 Task: For heading Use Italics Lora with yellow colour & bold.  font size for heading18,  'Change the font style of data to'Montserrat and font size to 9,  Change the alignment of both headline & data to Align left In the sheet  BankStmts logbook
Action: Mouse moved to (366, 155)
Screenshot: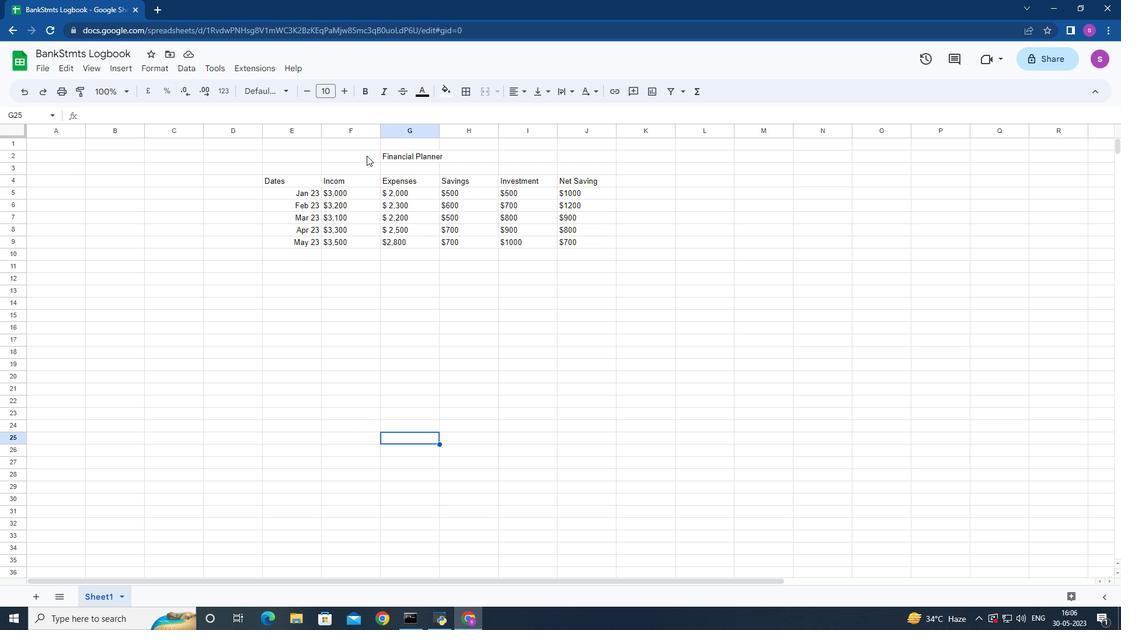 
Action: Mouse pressed left at (366, 155)
Screenshot: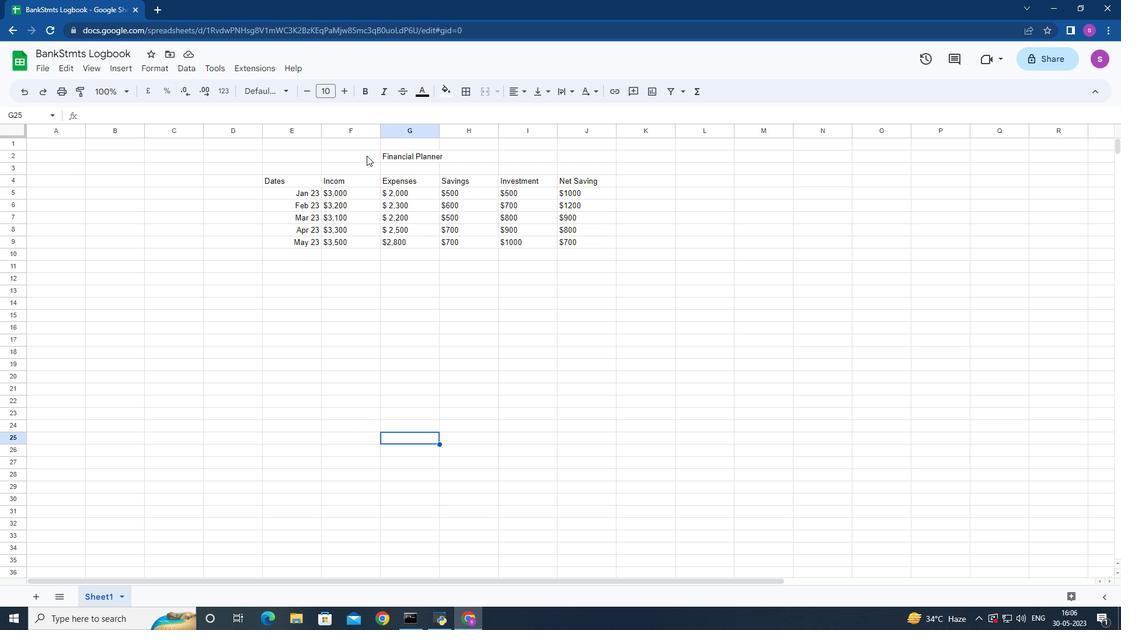 
Action: Mouse moved to (284, 88)
Screenshot: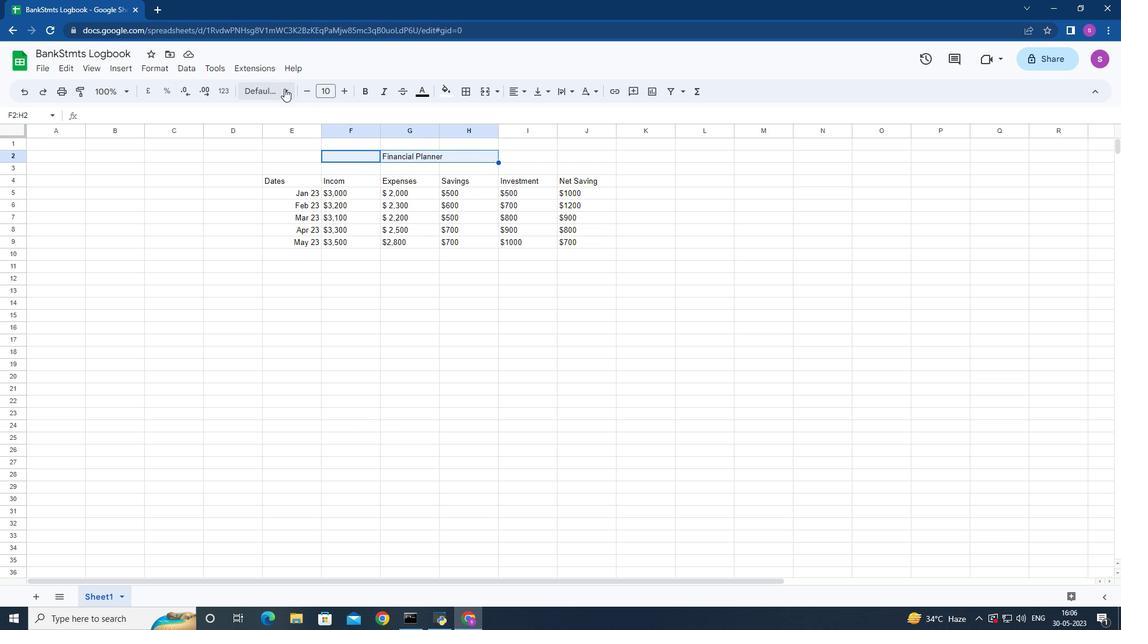 
Action: Mouse pressed left at (284, 88)
Screenshot: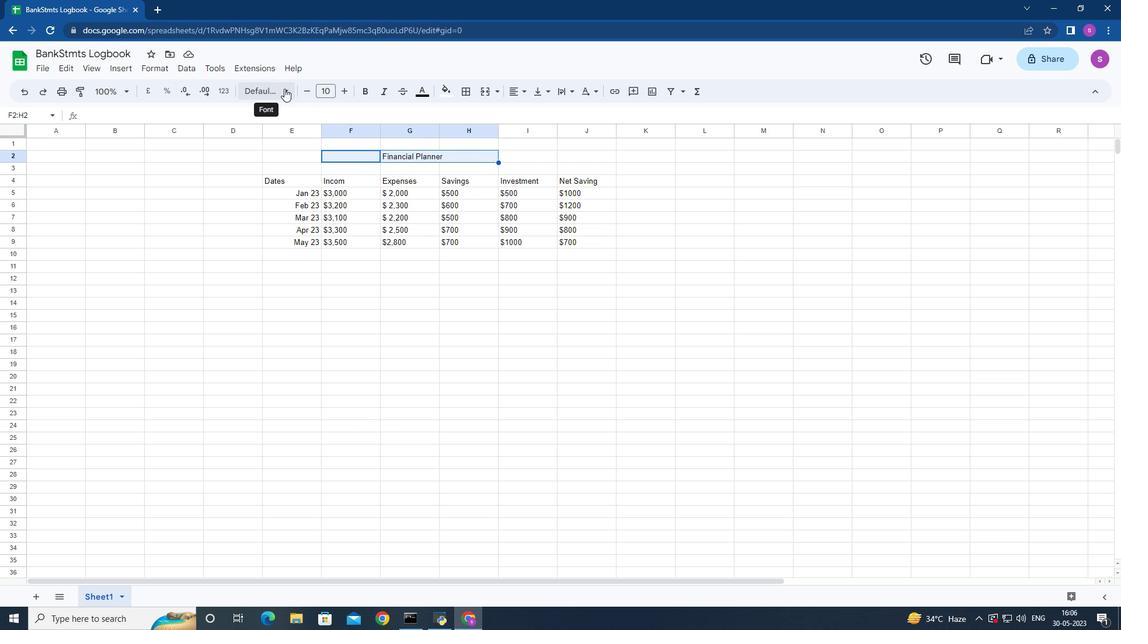 
Action: Mouse moved to (301, 522)
Screenshot: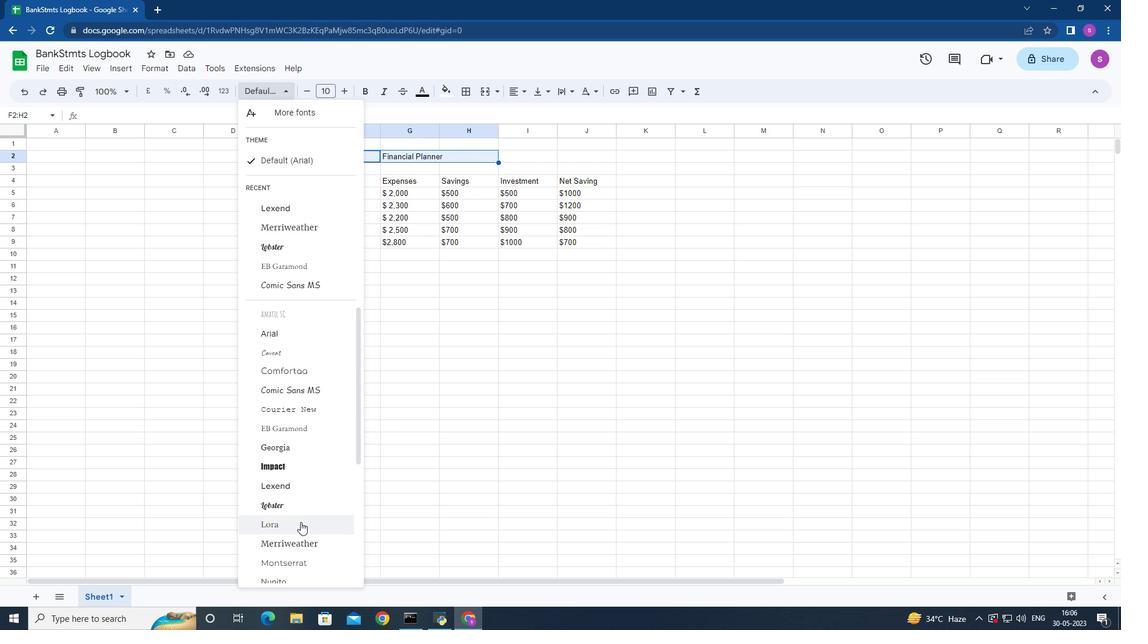
Action: Mouse pressed left at (301, 522)
Screenshot: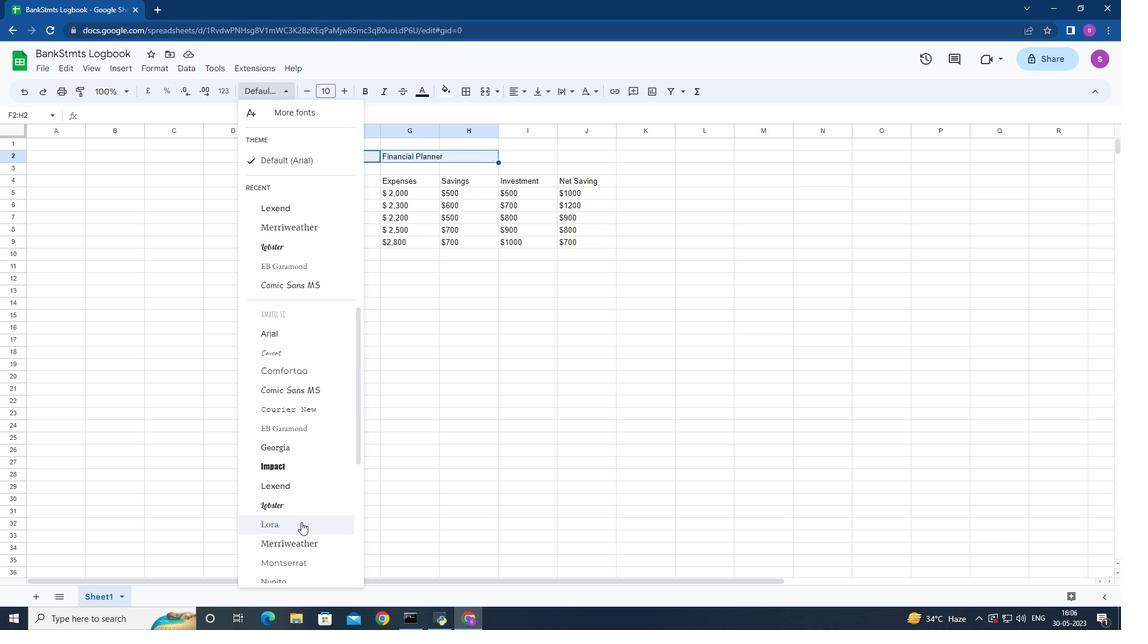 
Action: Mouse moved to (422, 94)
Screenshot: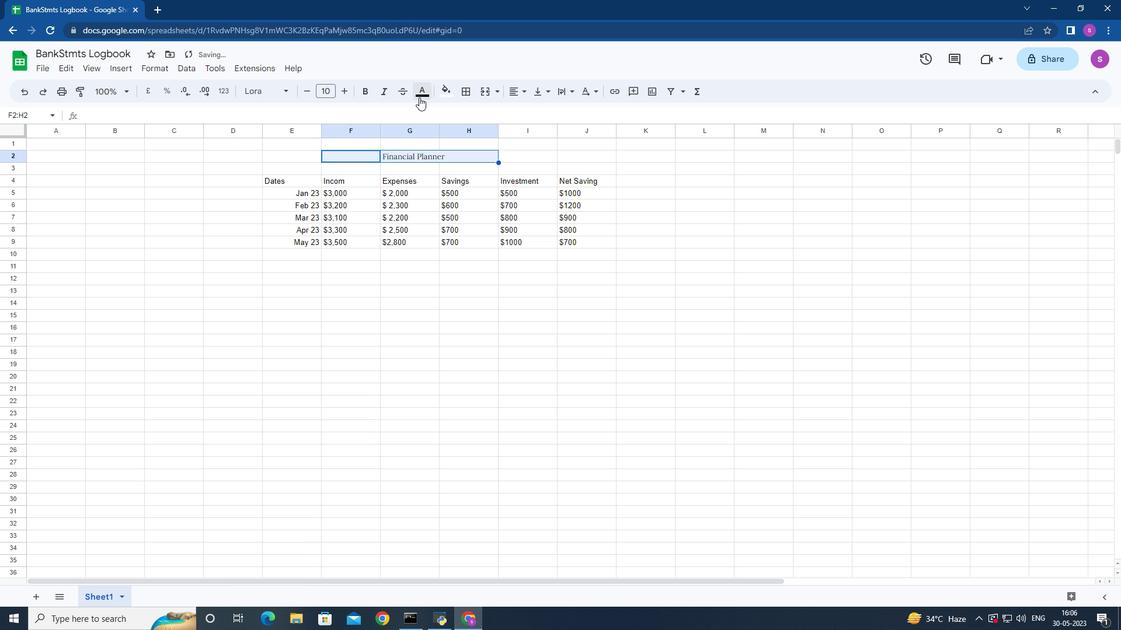 
Action: Mouse pressed left at (422, 94)
Screenshot: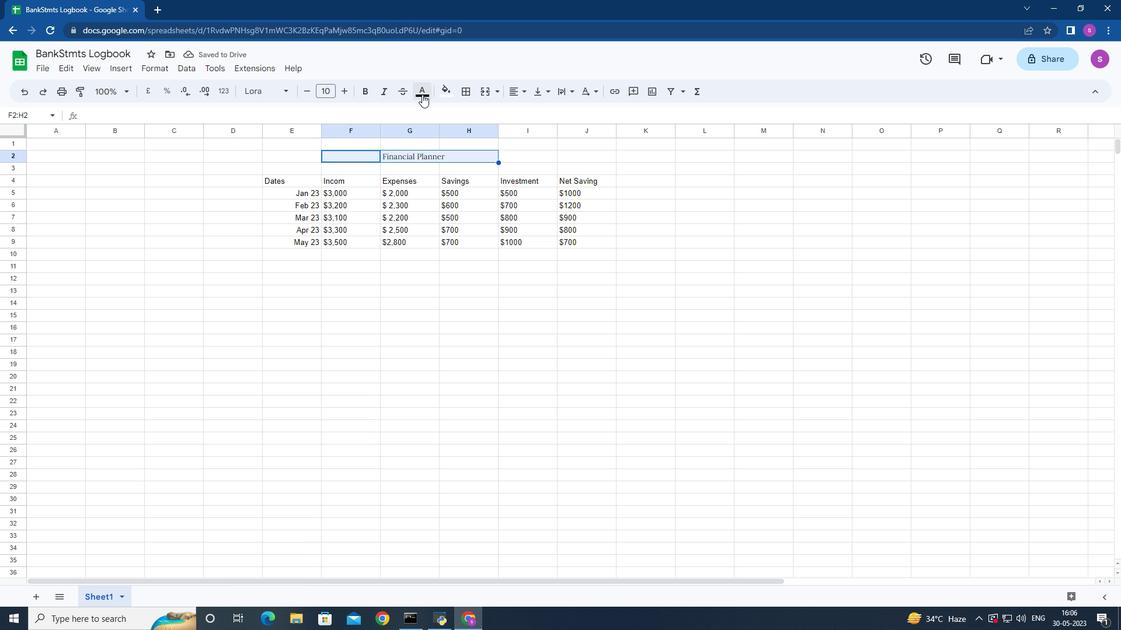 
Action: Mouse moved to (463, 149)
Screenshot: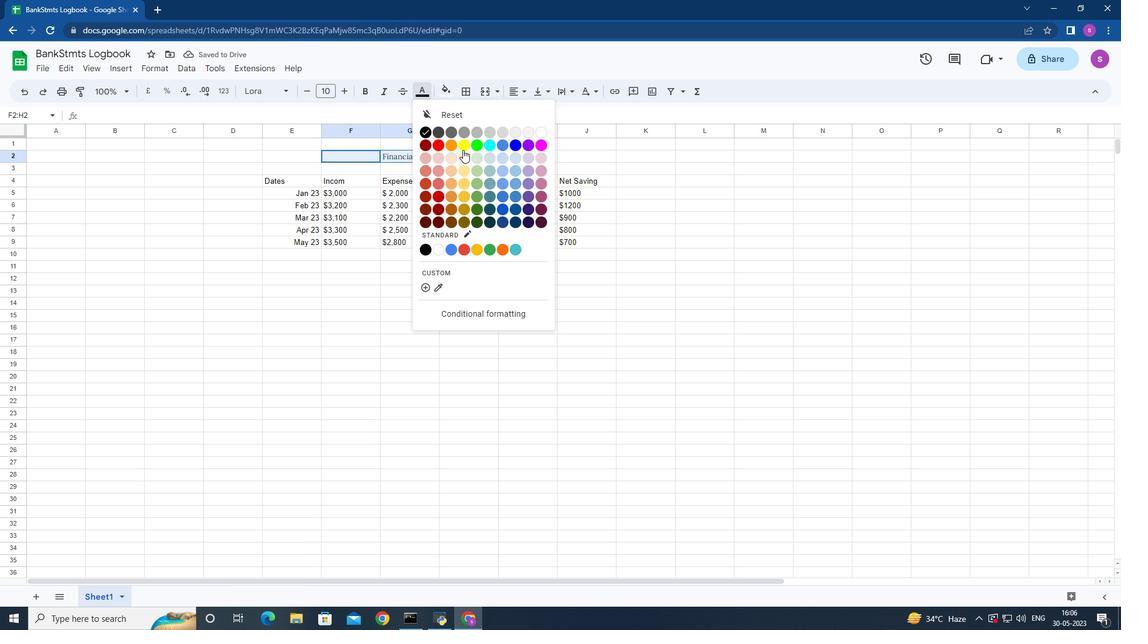 
Action: Mouse pressed left at (463, 149)
Screenshot: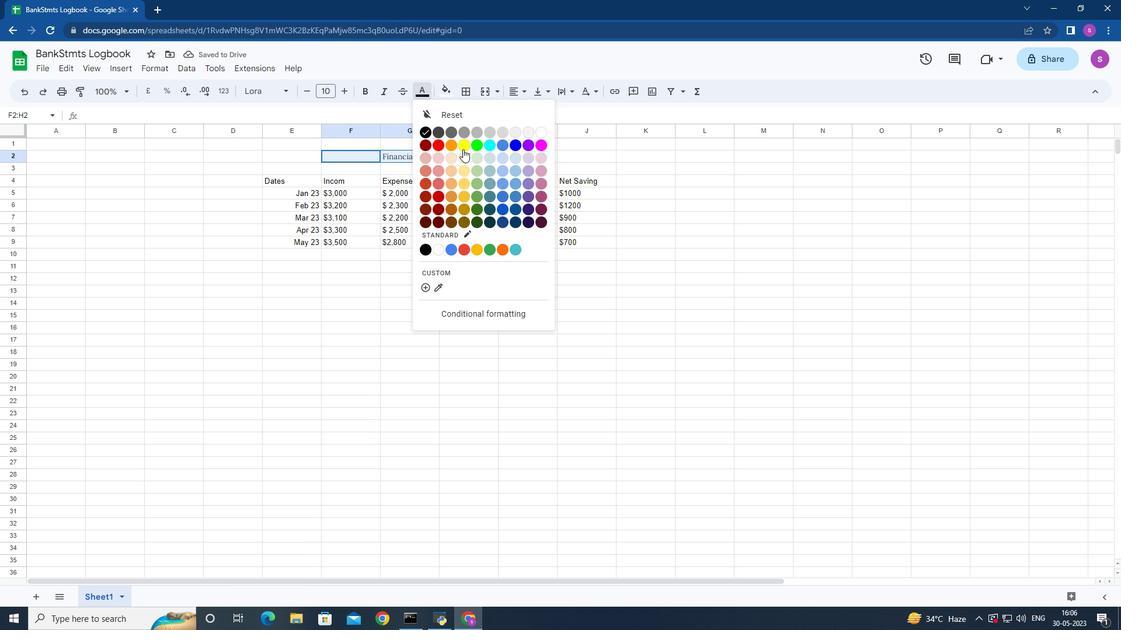 
Action: Mouse moved to (424, 95)
Screenshot: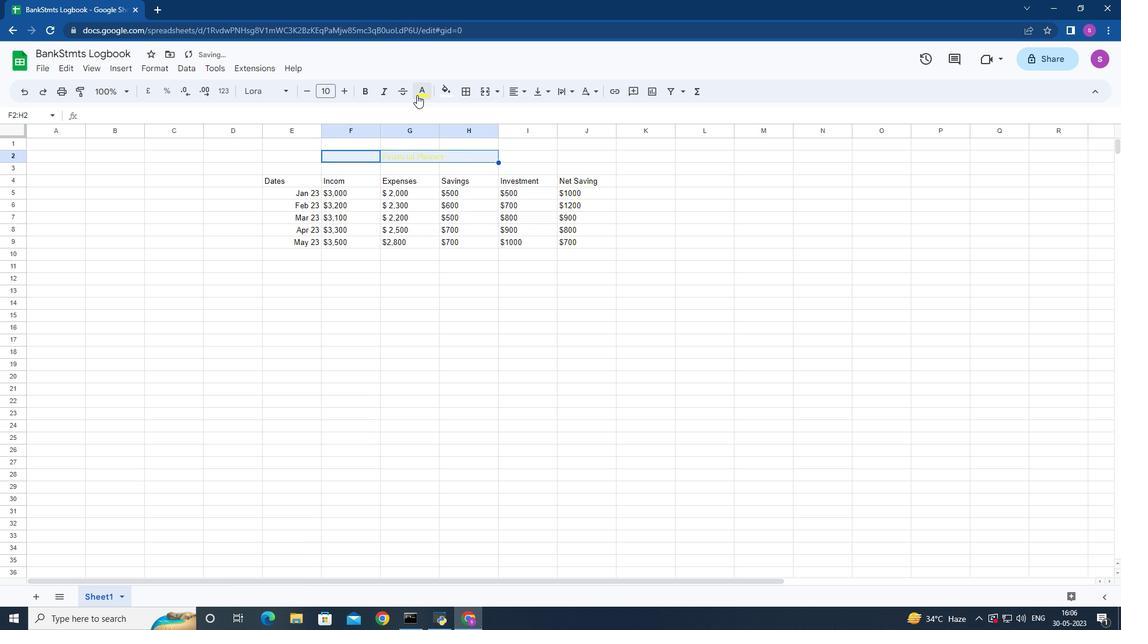 
Action: Mouse pressed left at (424, 95)
Screenshot: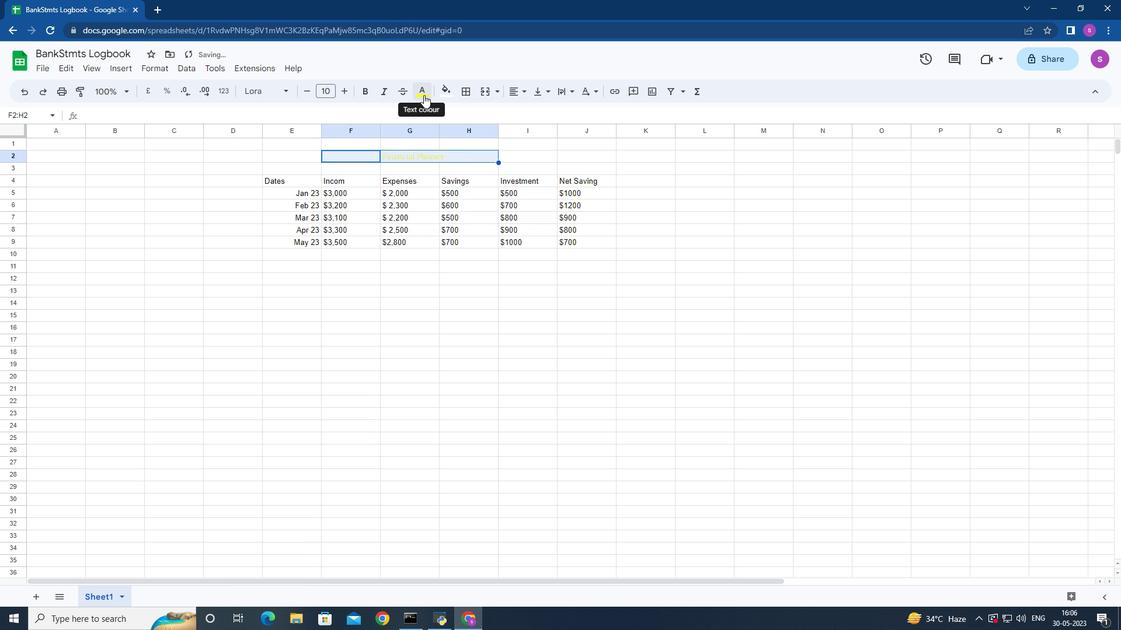 
Action: Mouse moved to (463, 171)
Screenshot: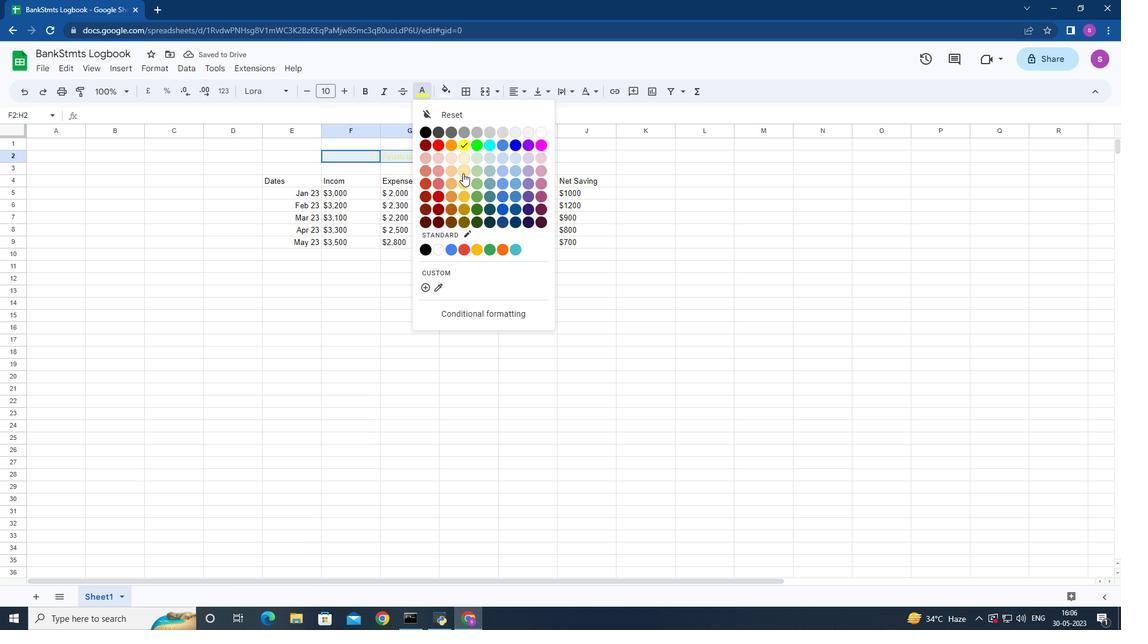 
Action: Mouse pressed left at (463, 171)
Screenshot: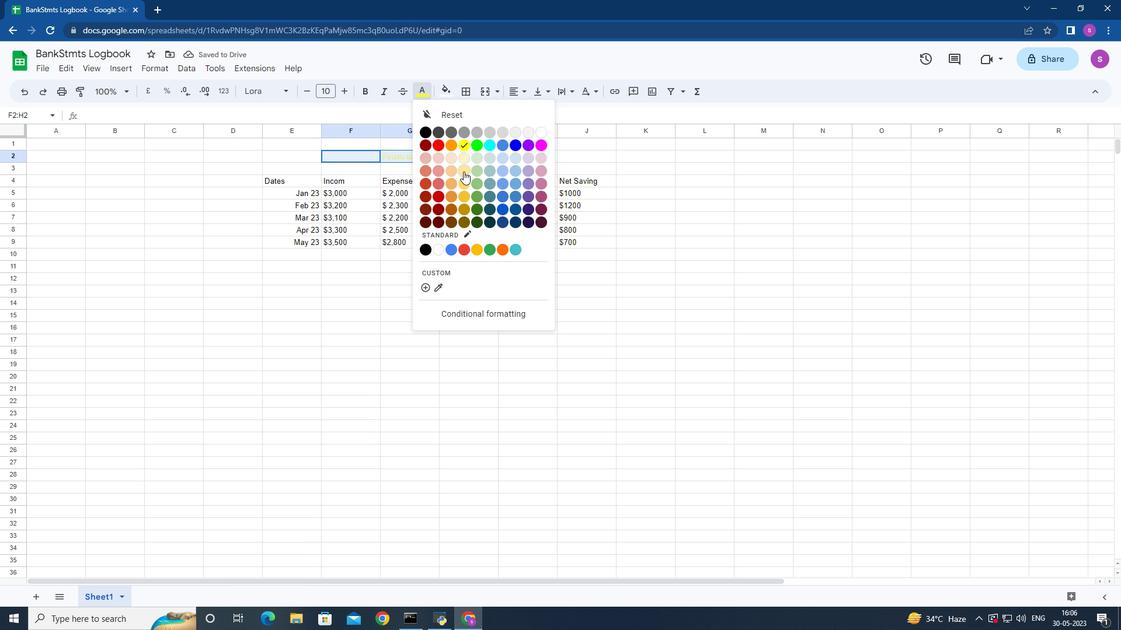 
Action: Mouse moved to (423, 86)
Screenshot: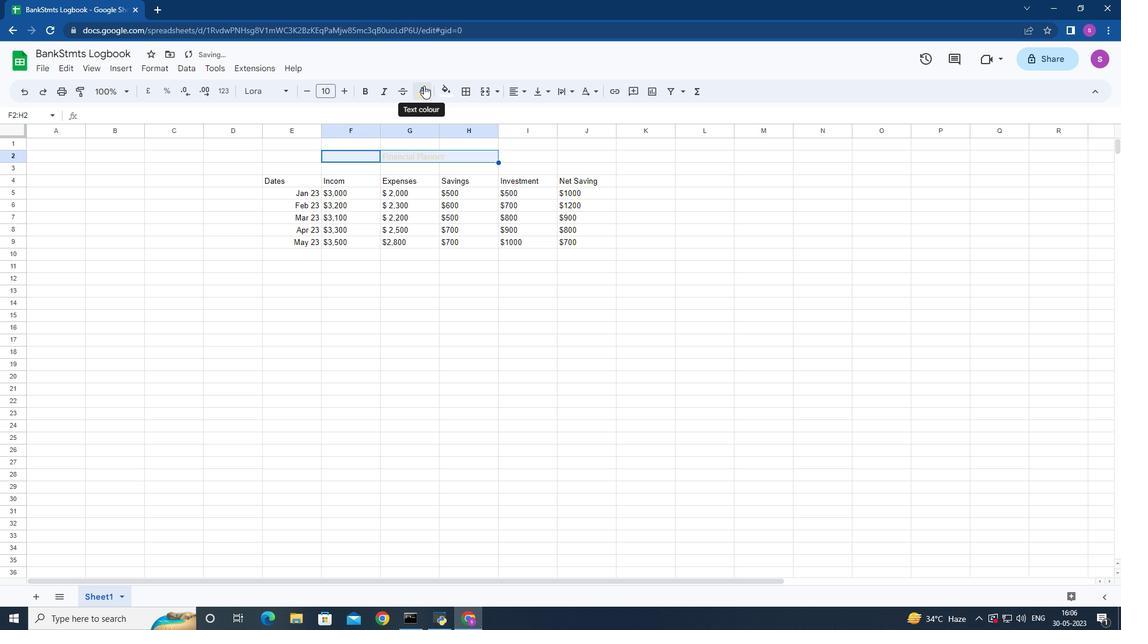 
Action: Mouse pressed left at (423, 86)
Screenshot: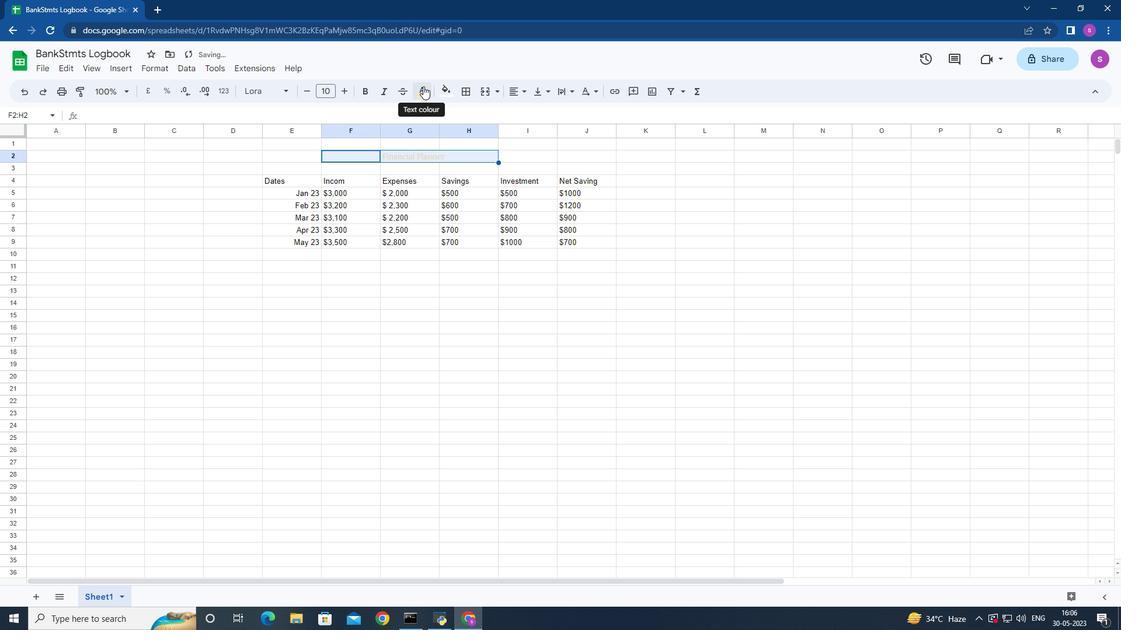
Action: Mouse moved to (463, 156)
Screenshot: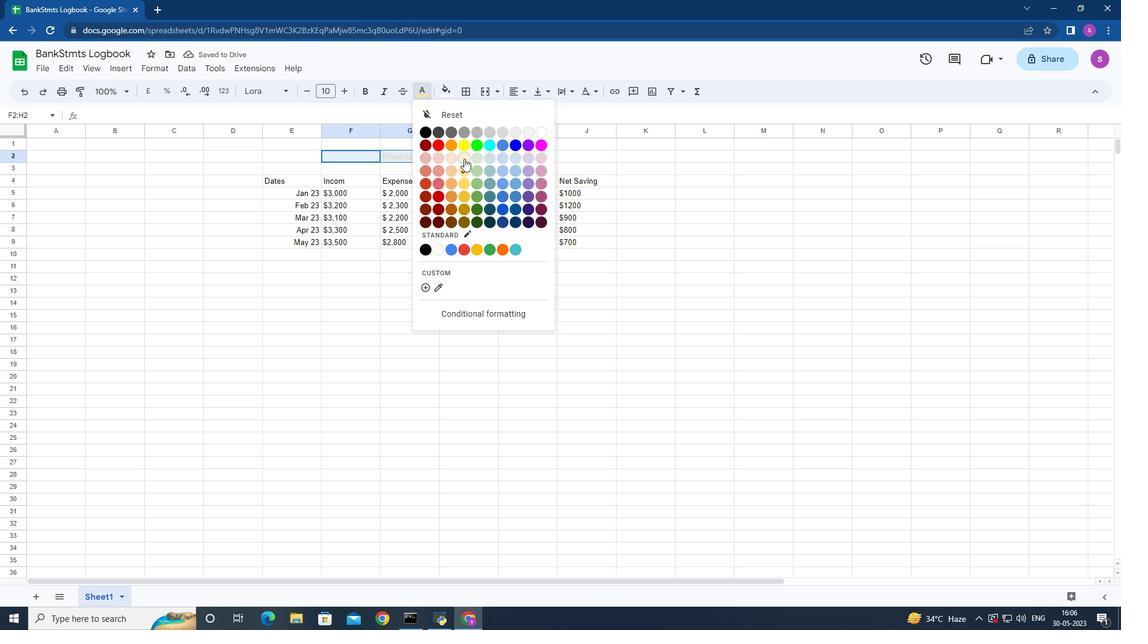 
Action: Mouse pressed left at (463, 156)
Screenshot: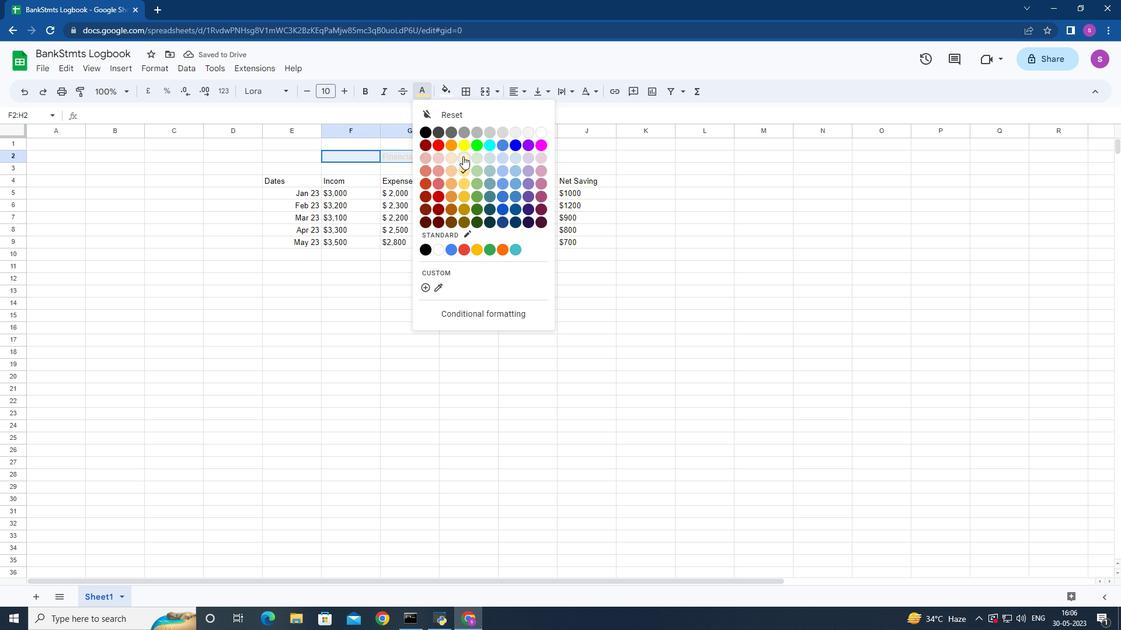 
Action: Mouse moved to (426, 96)
Screenshot: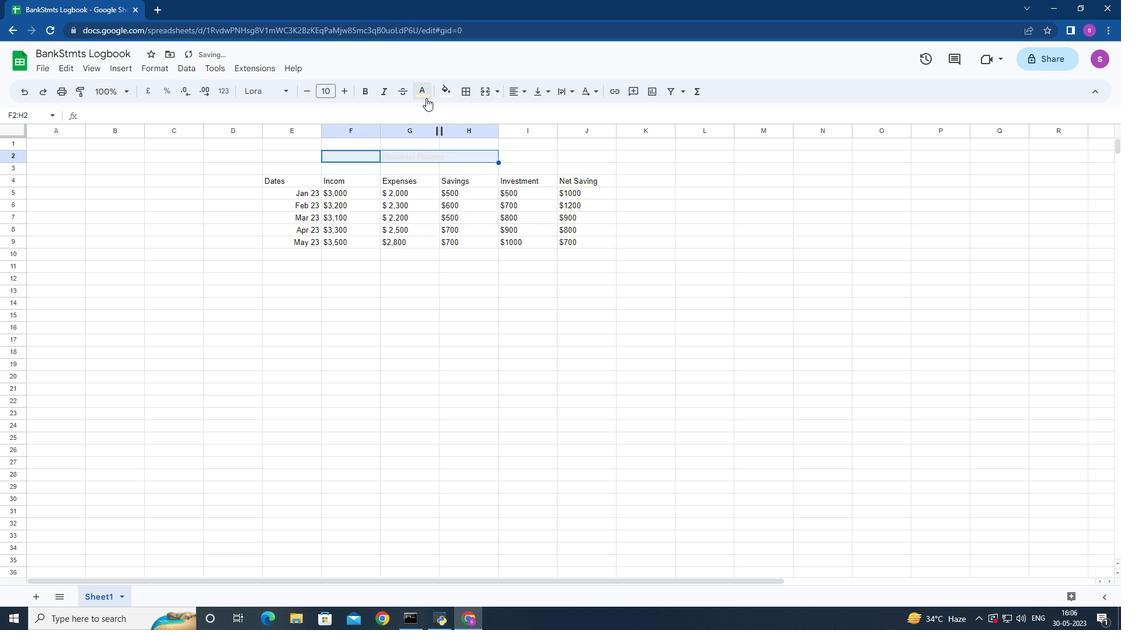 
Action: Mouse pressed left at (426, 96)
Screenshot: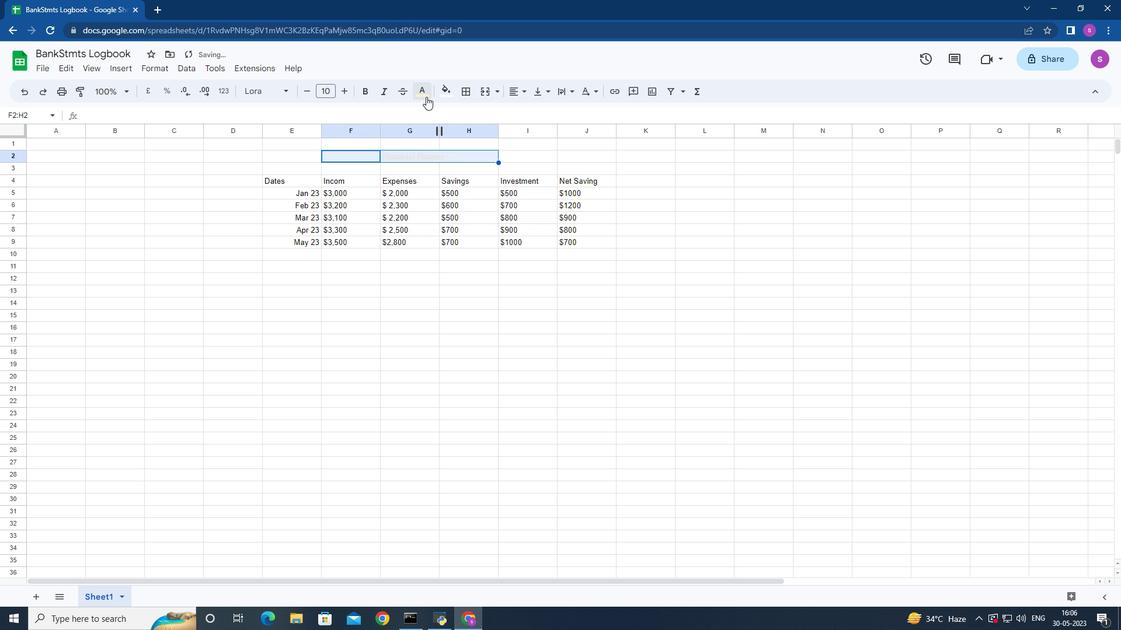 
Action: Mouse moved to (461, 198)
Screenshot: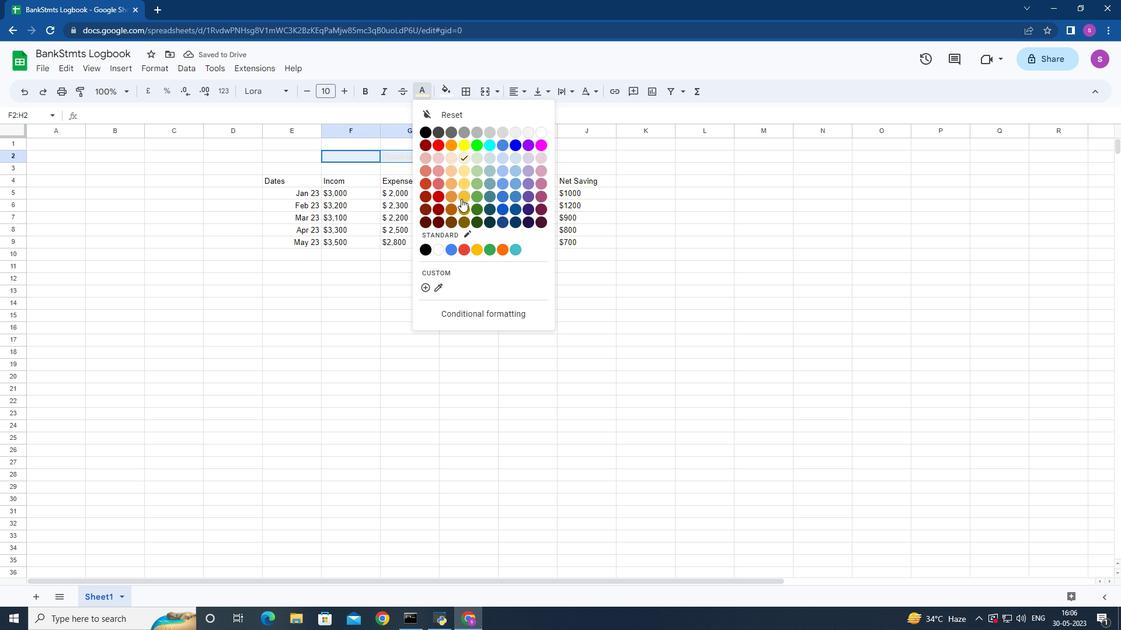 
Action: Mouse pressed left at (461, 198)
Screenshot: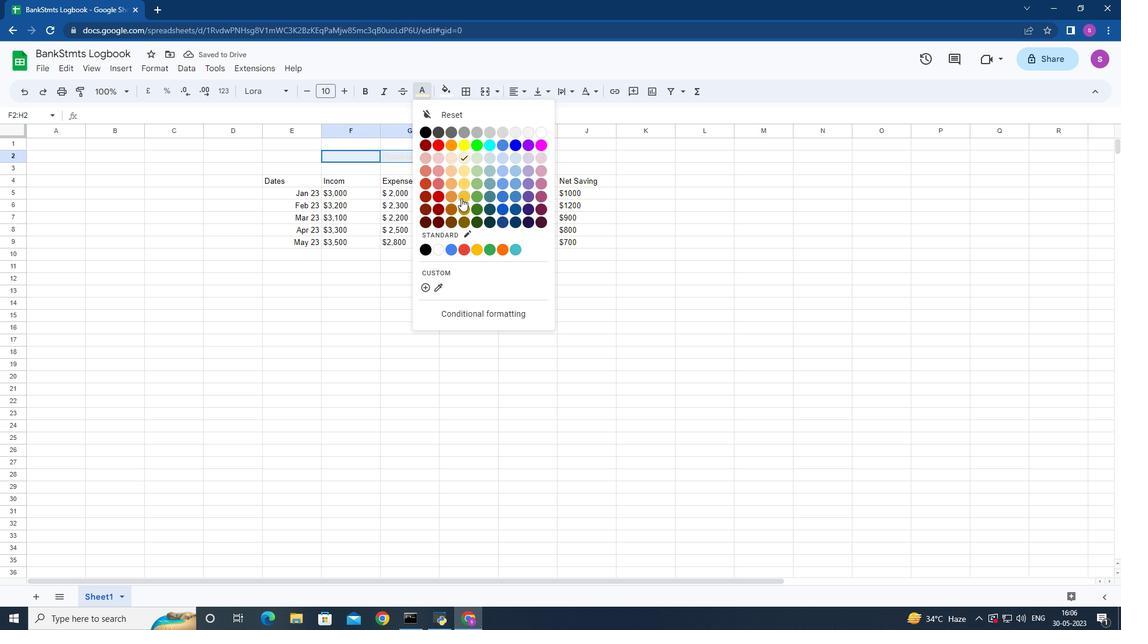 
Action: Mouse moved to (368, 94)
Screenshot: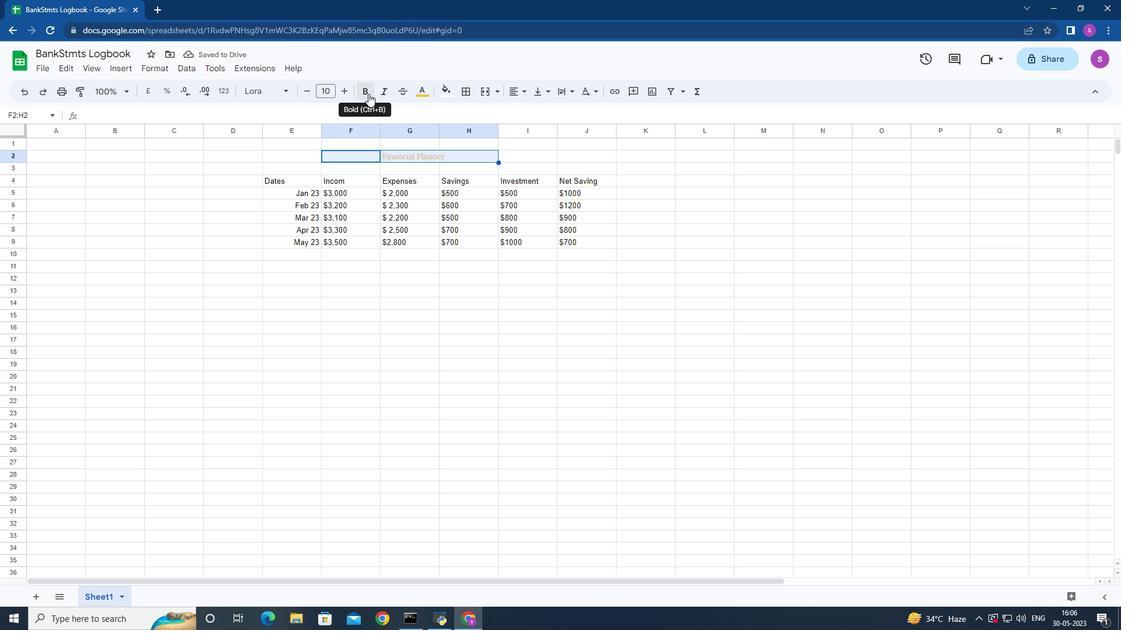 
Action: Mouse pressed left at (368, 94)
Screenshot: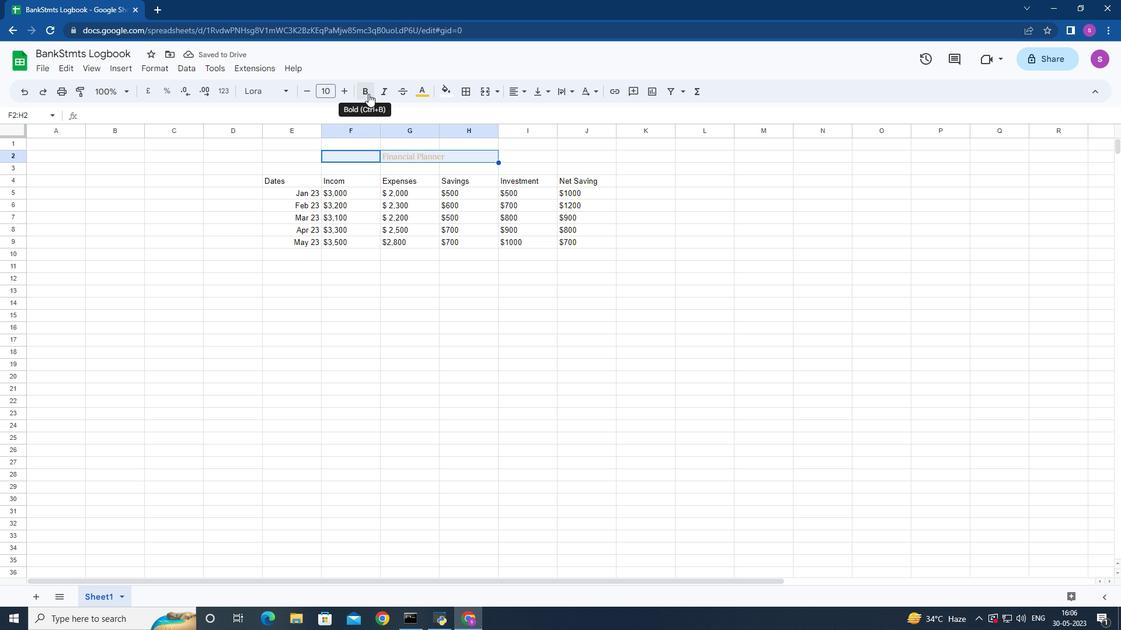
Action: Mouse moved to (344, 94)
Screenshot: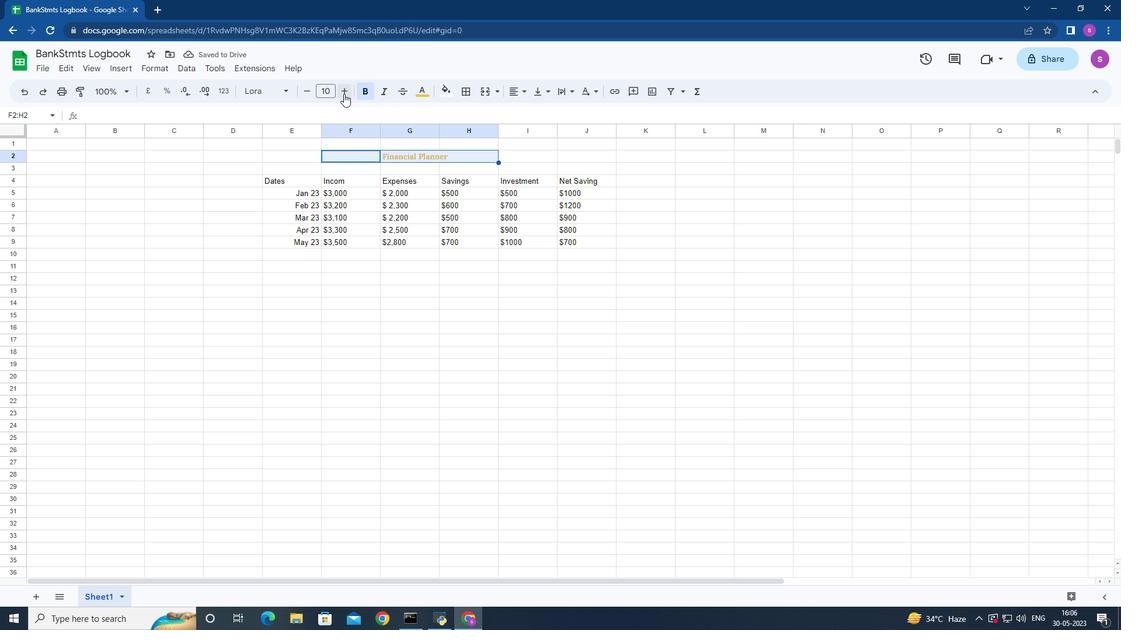 
Action: Mouse pressed left at (344, 94)
Screenshot: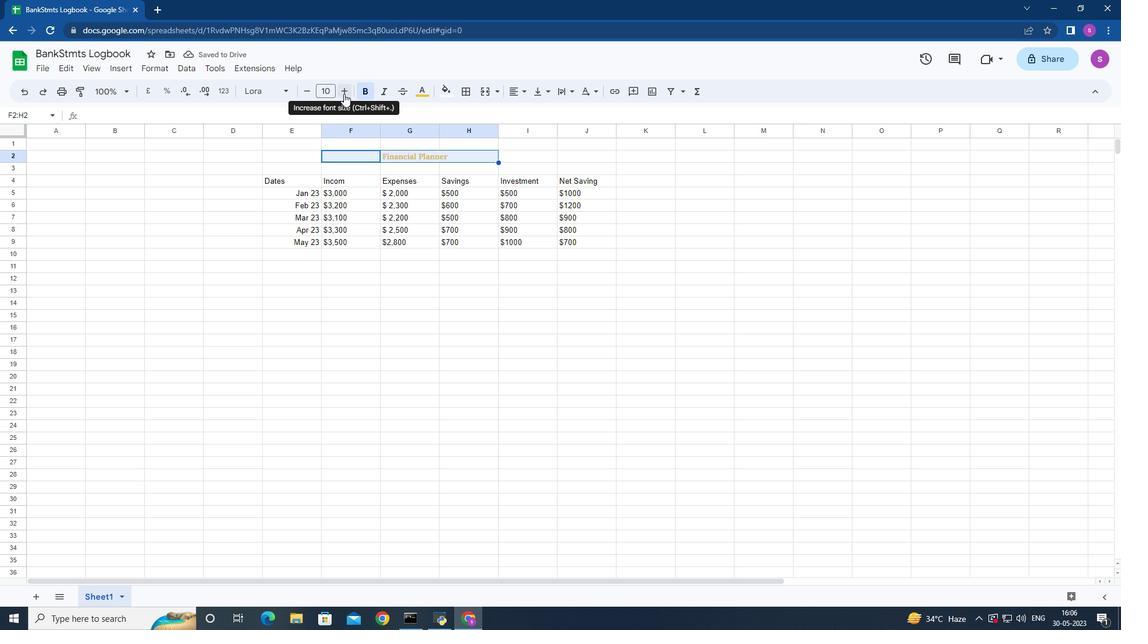 
Action: Mouse pressed left at (344, 94)
Screenshot: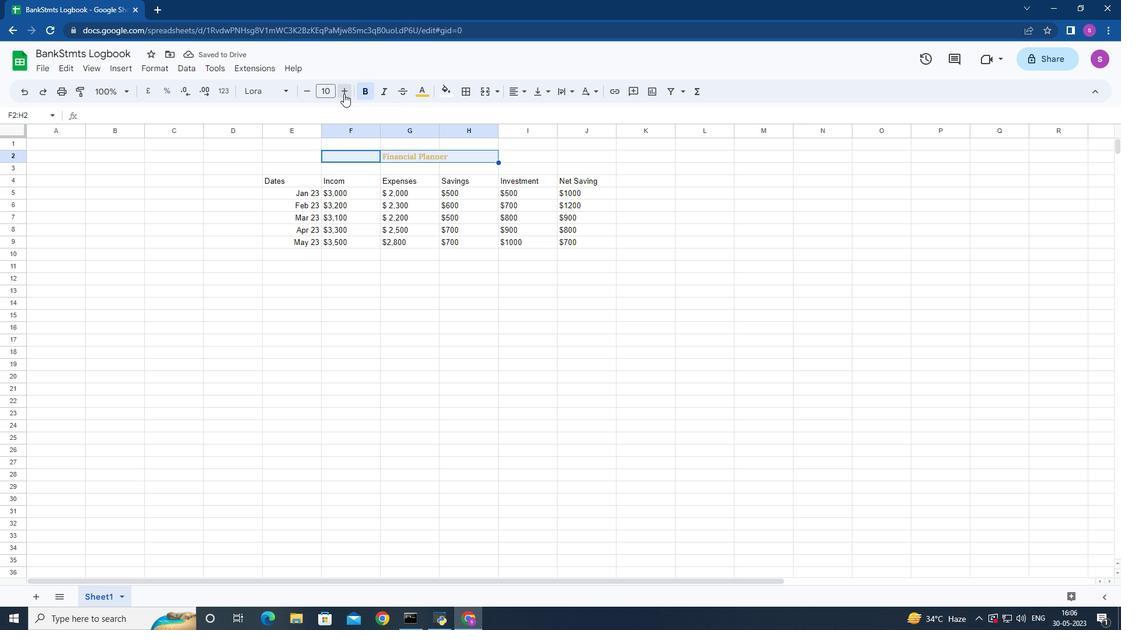 
Action: Mouse pressed left at (344, 94)
Screenshot: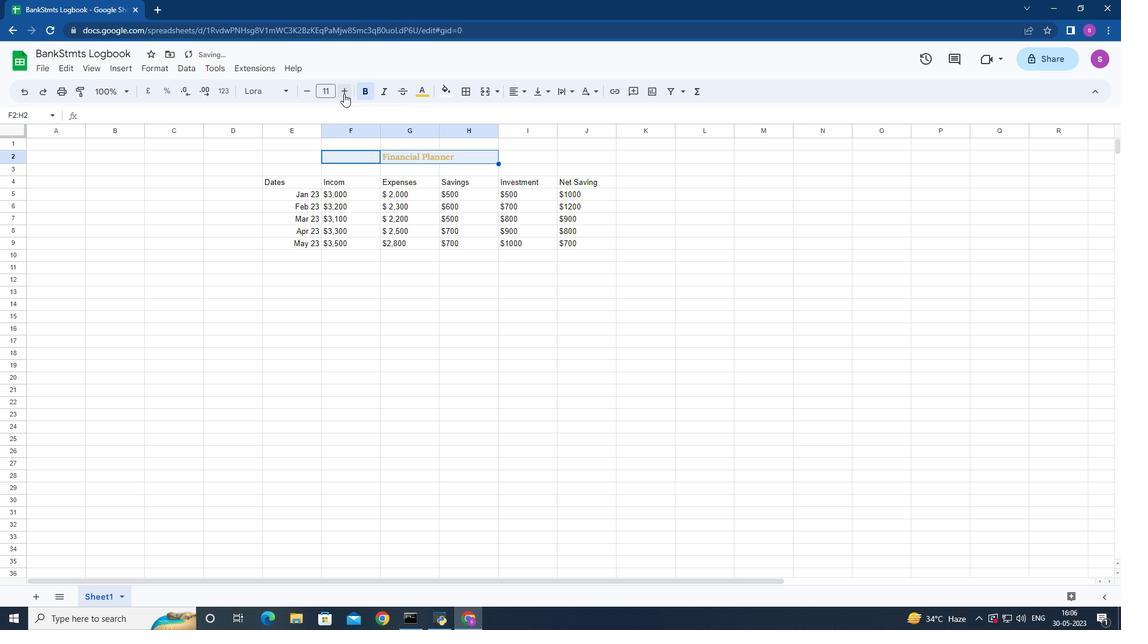 
Action: Mouse pressed left at (344, 94)
Screenshot: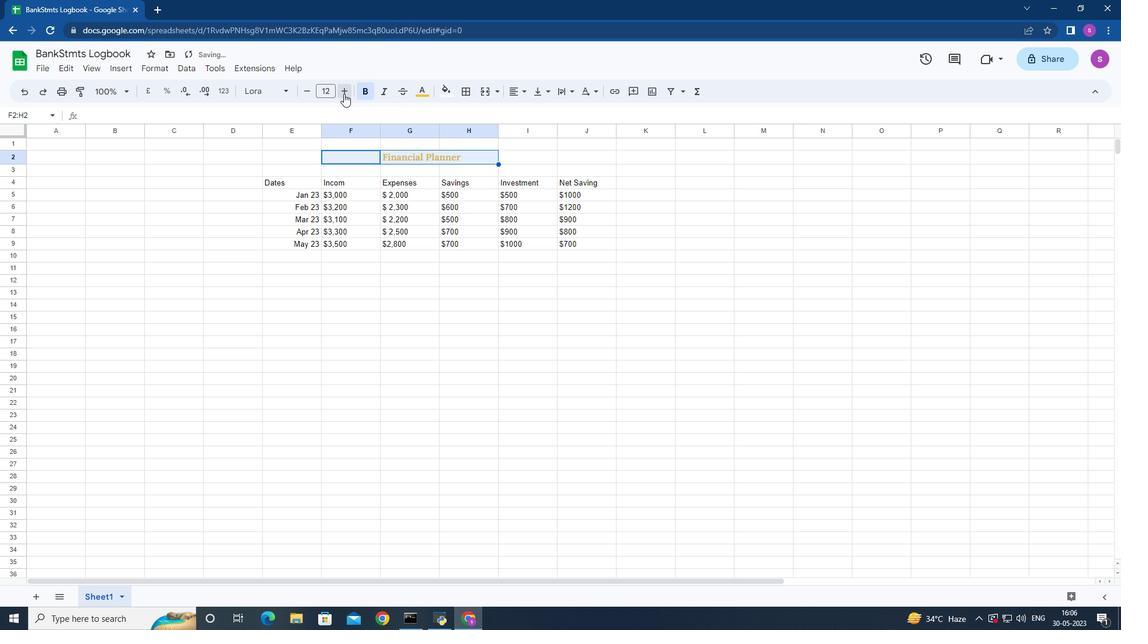 
Action: Mouse pressed left at (344, 94)
Screenshot: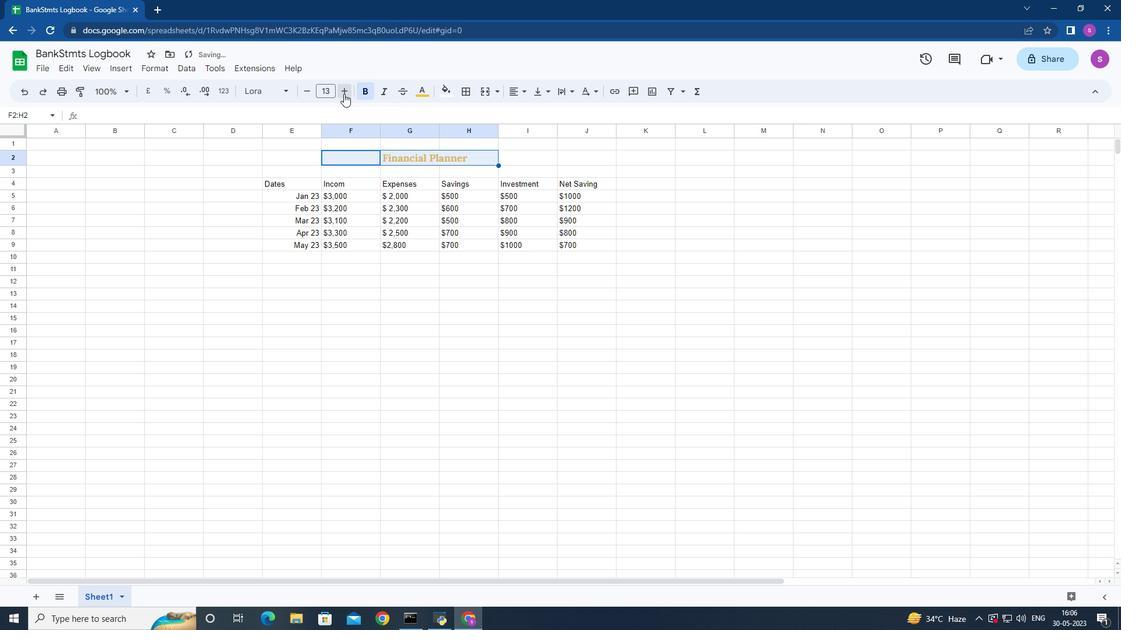 
Action: Mouse pressed left at (344, 94)
Screenshot: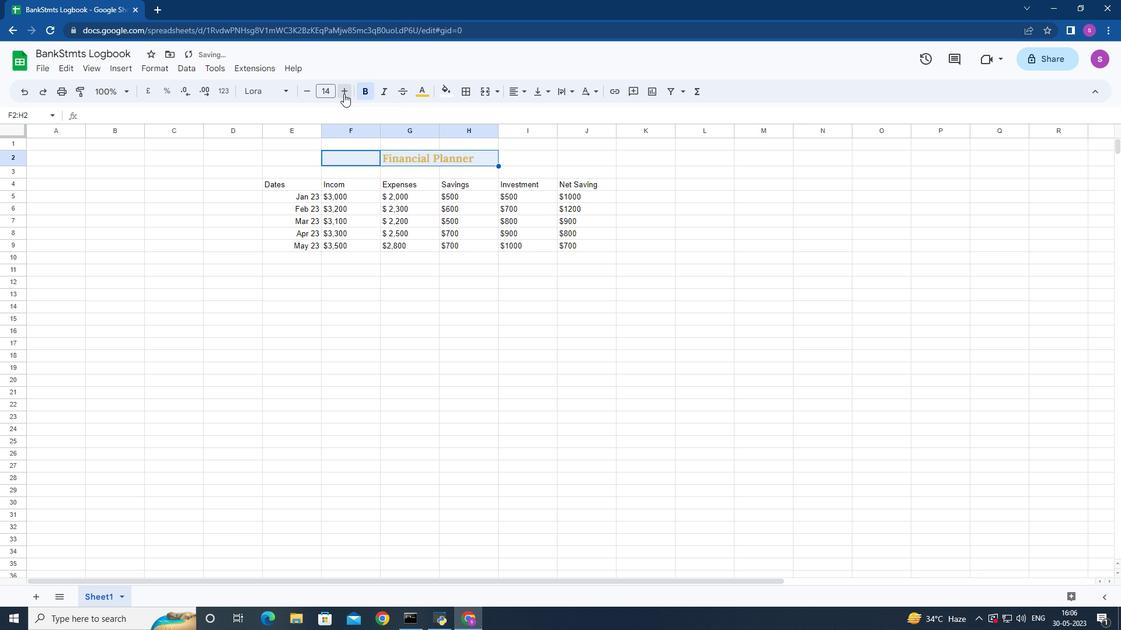 
Action: Mouse pressed left at (344, 94)
Screenshot: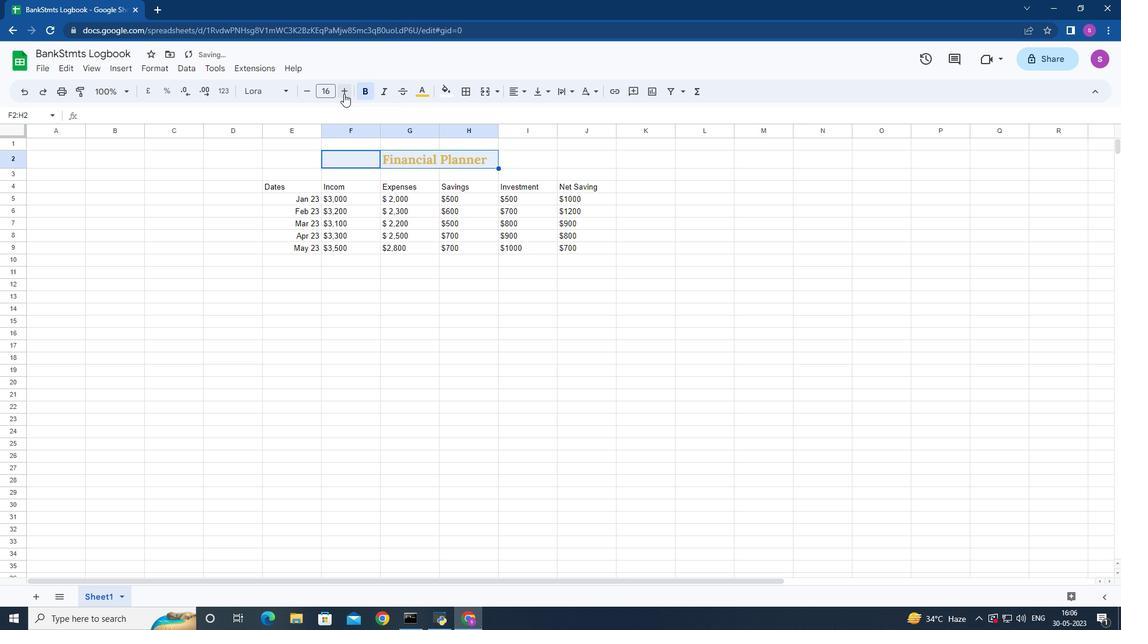 
Action: Mouse pressed left at (344, 94)
Screenshot: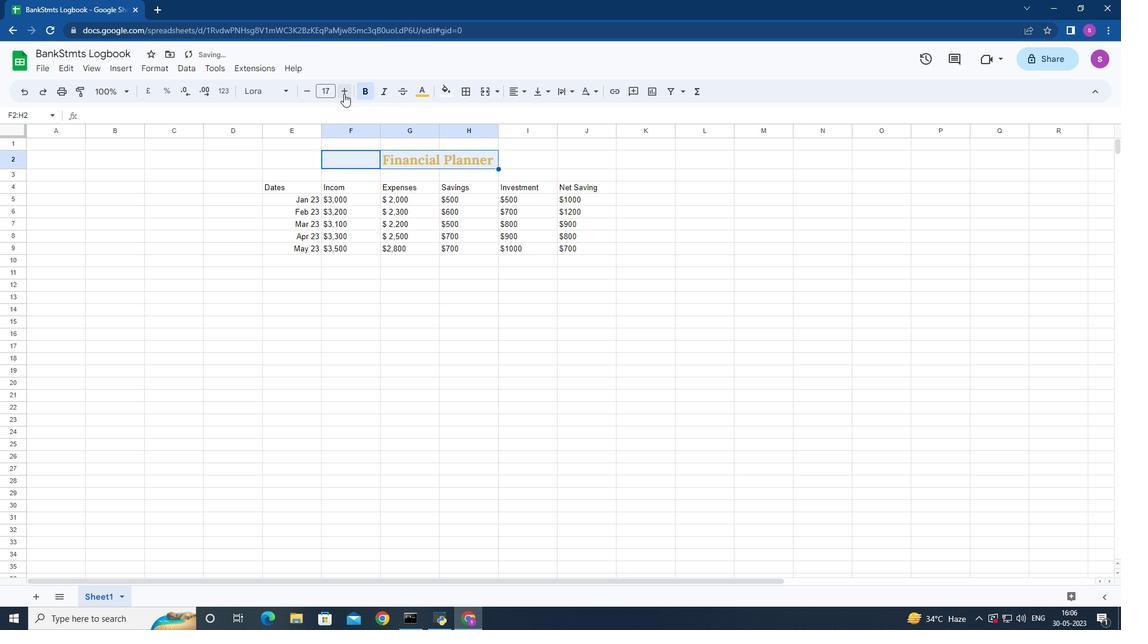 
Action: Mouse moved to (262, 186)
Screenshot: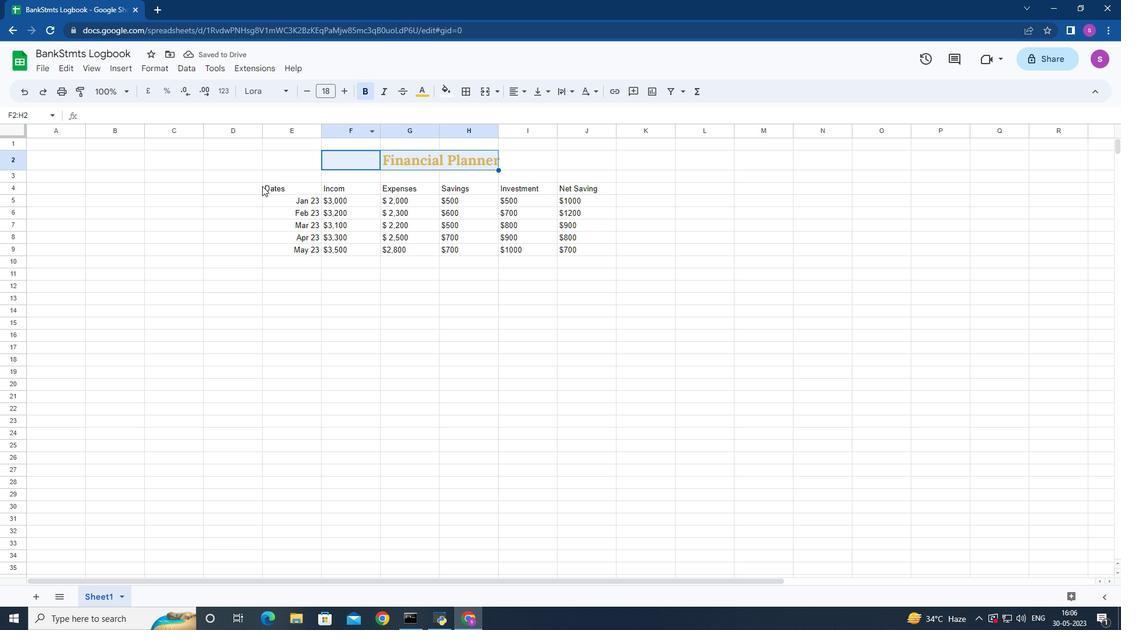 
Action: Mouse pressed left at (262, 186)
Screenshot: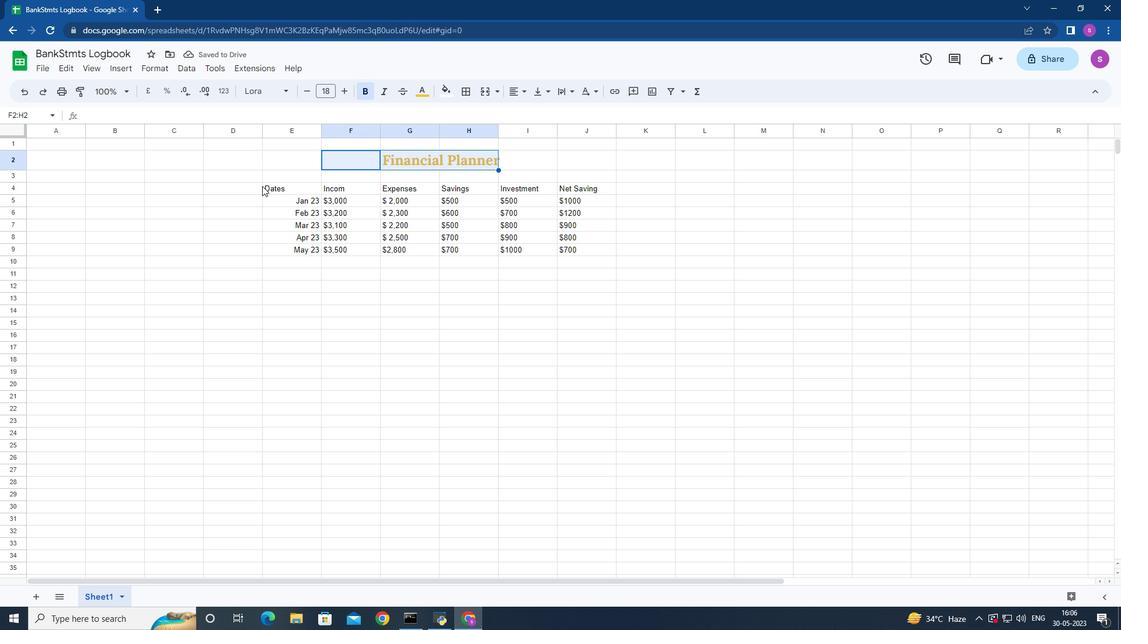 
Action: Mouse moved to (285, 90)
Screenshot: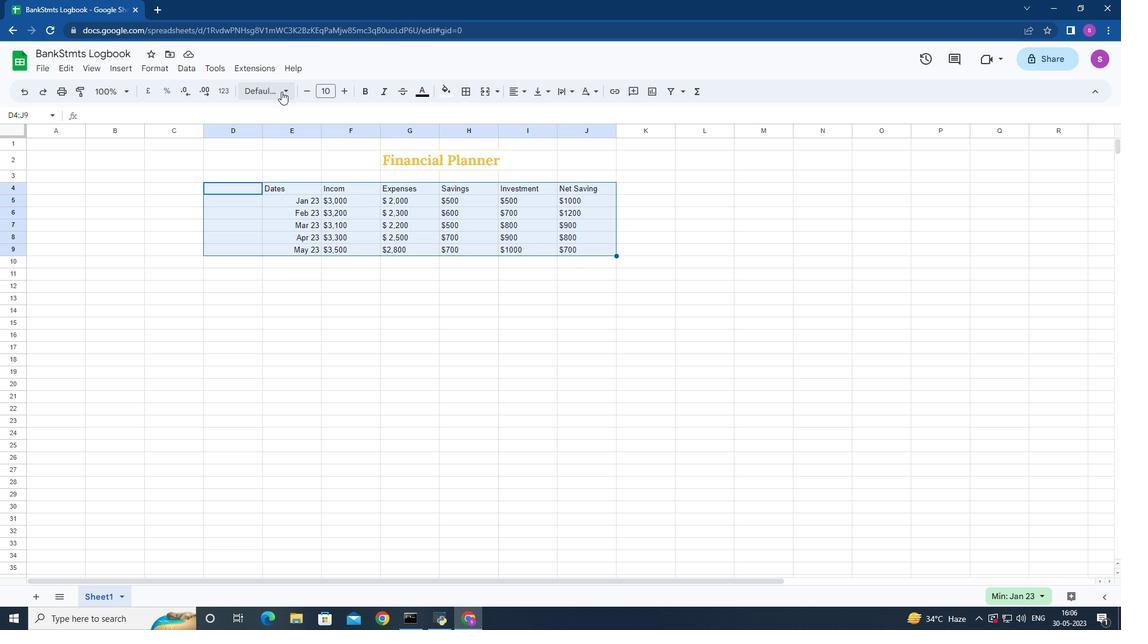 
Action: Mouse pressed left at (285, 90)
Screenshot: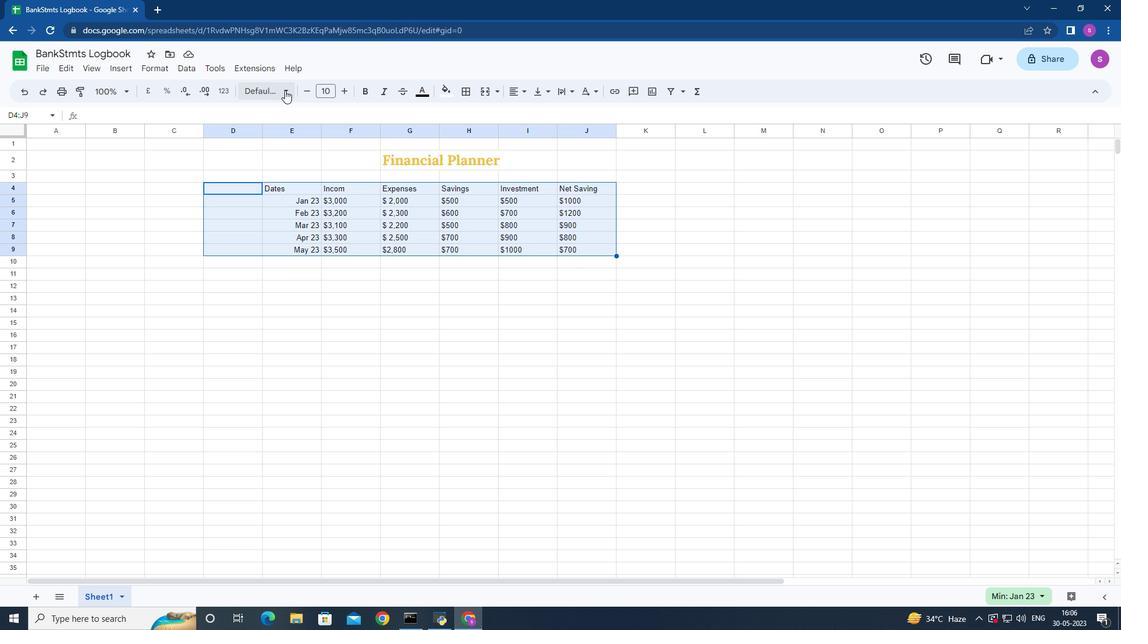 
Action: Mouse moved to (325, 566)
Screenshot: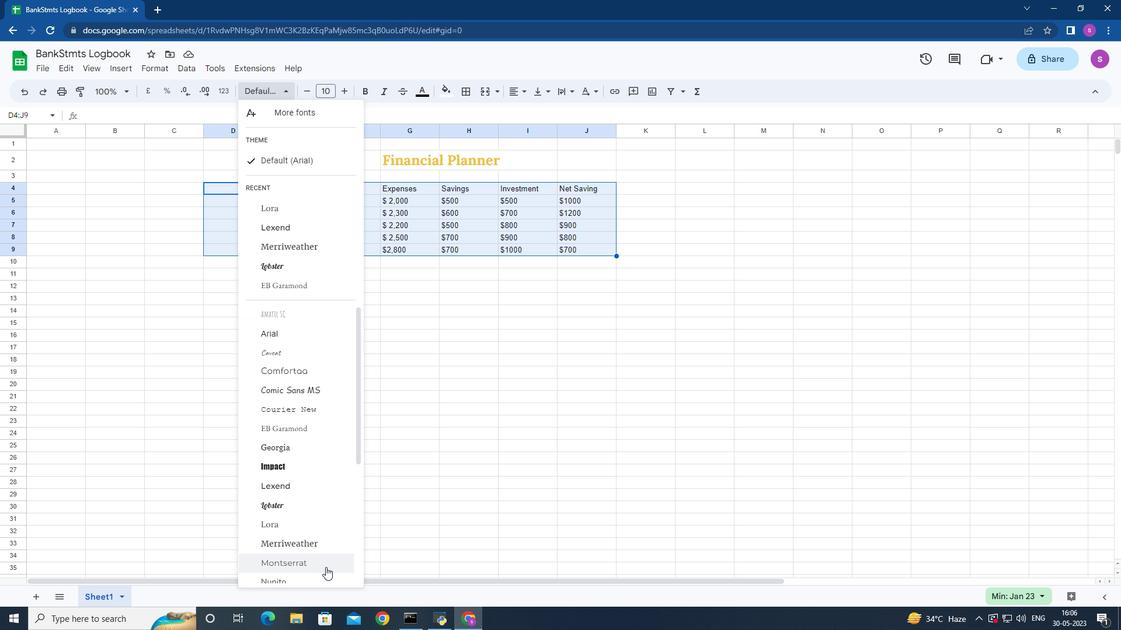 
Action: Mouse pressed left at (325, 566)
Screenshot: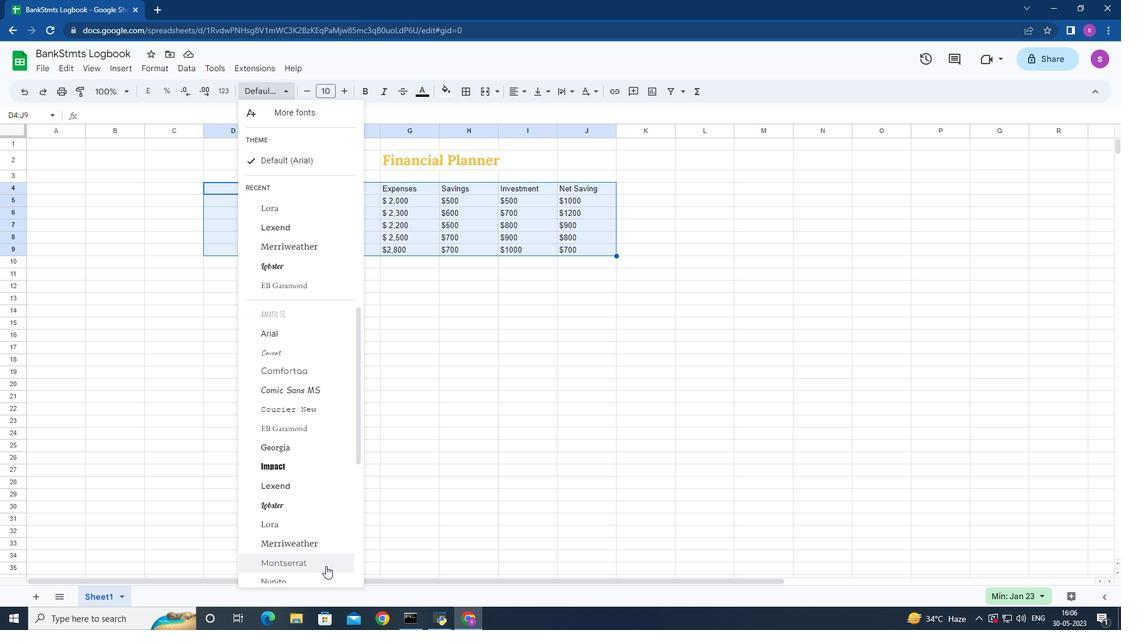 
Action: Mouse moved to (306, 94)
Screenshot: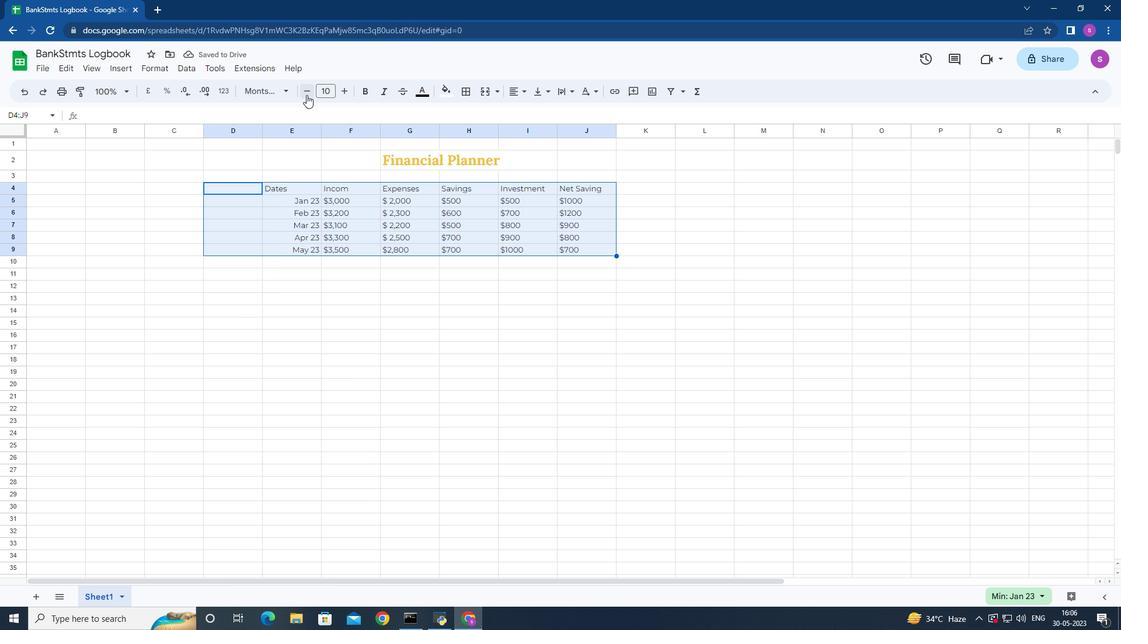 
Action: Mouse pressed left at (306, 94)
Screenshot: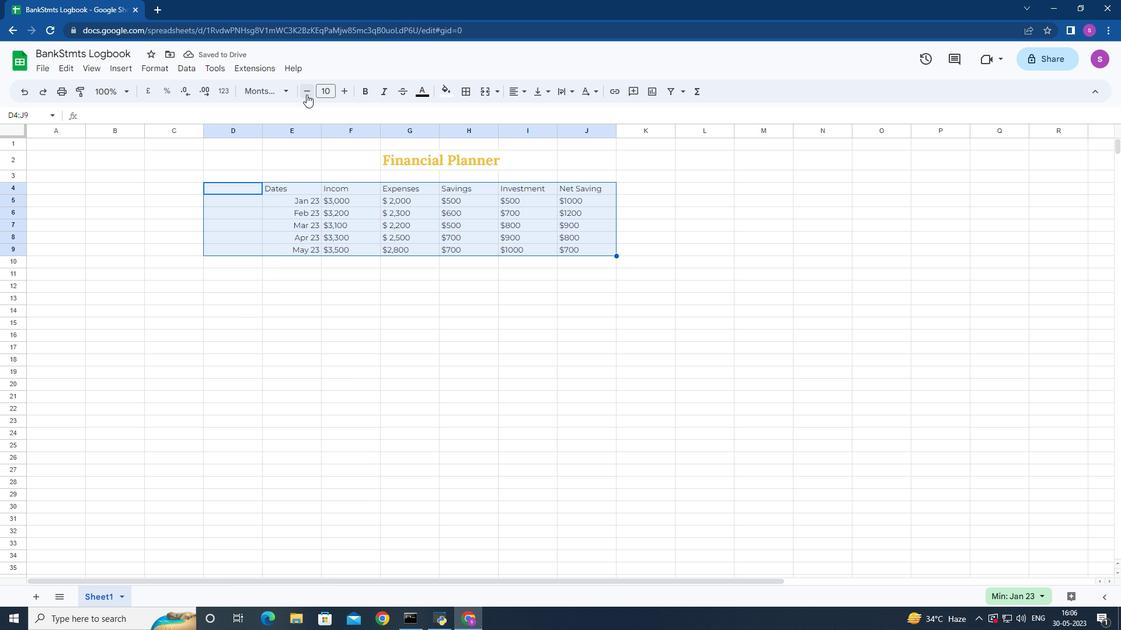 
Action: Mouse moved to (522, 98)
Screenshot: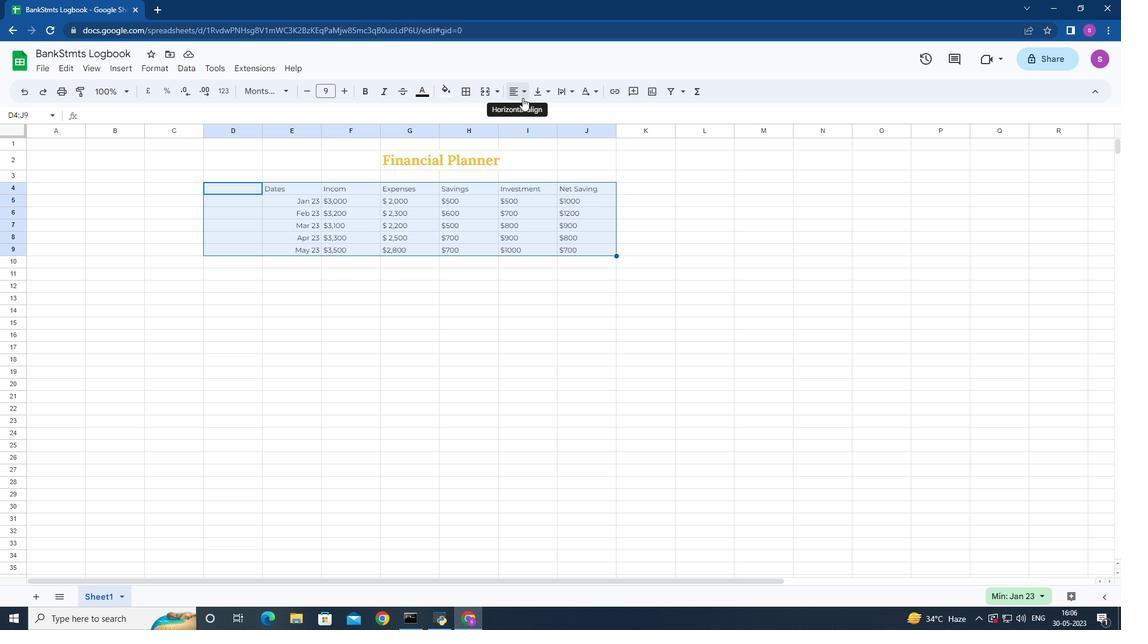 
Action: Mouse pressed left at (522, 98)
Screenshot: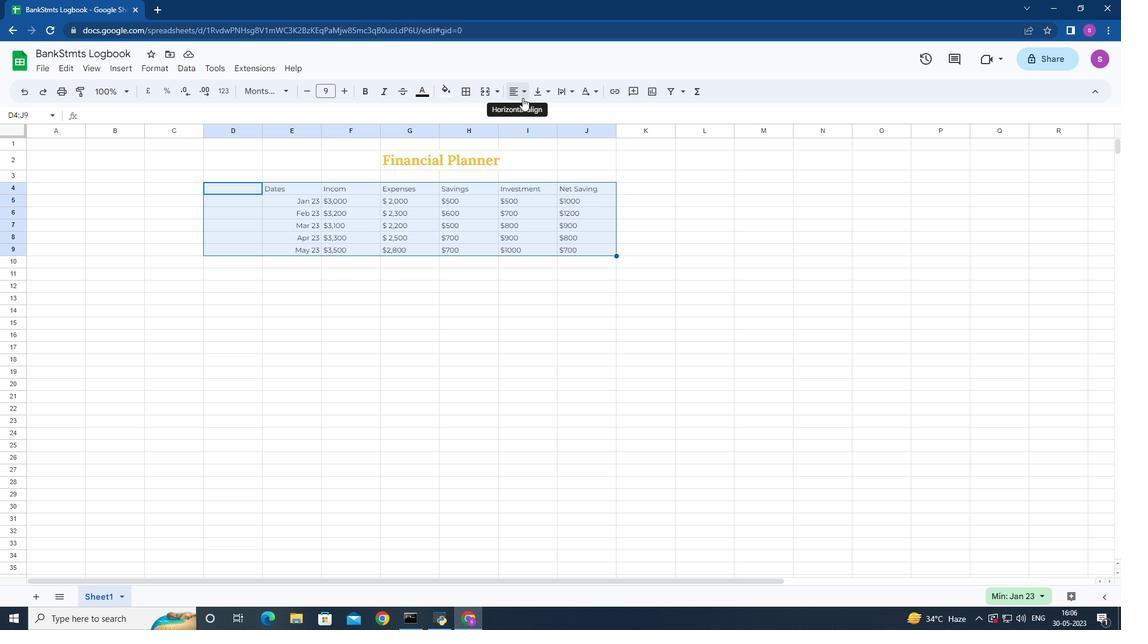 
Action: Mouse moved to (516, 111)
Screenshot: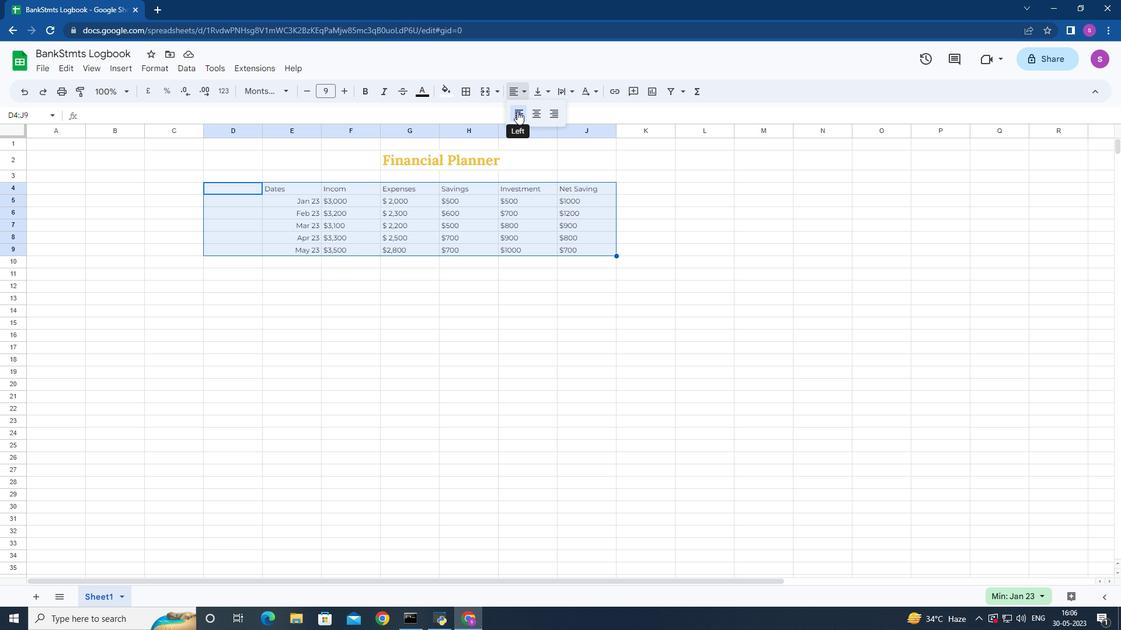 
Action: Mouse pressed left at (516, 111)
Screenshot: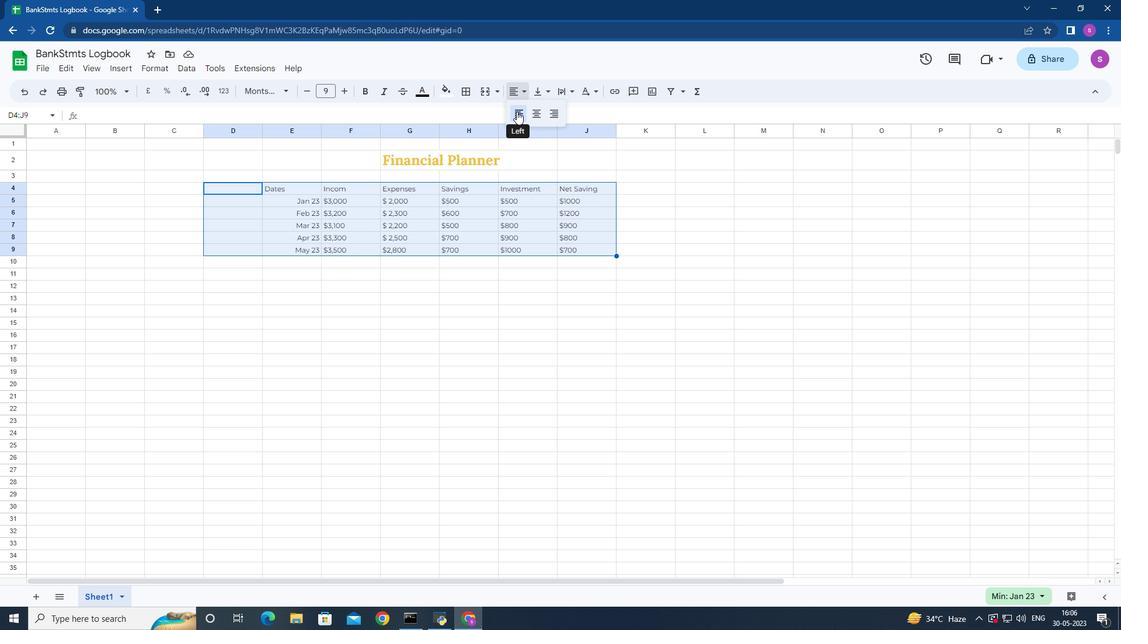 
Action: Mouse moved to (373, 160)
Screenshot: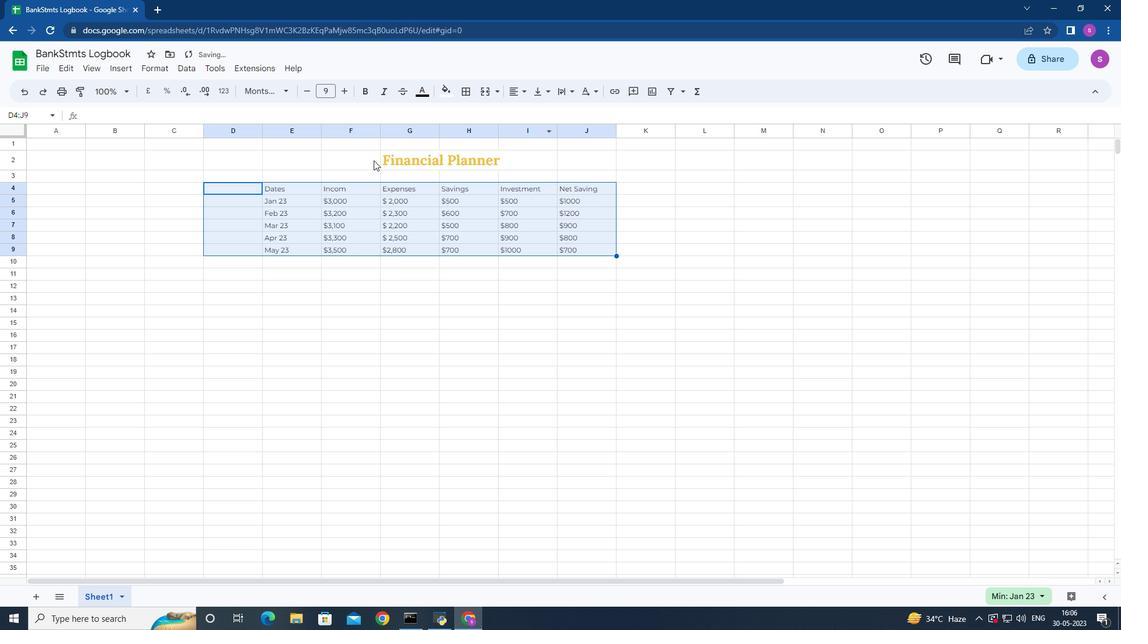 
Action: Mouse pressed left at (373, 160)
Screenshot: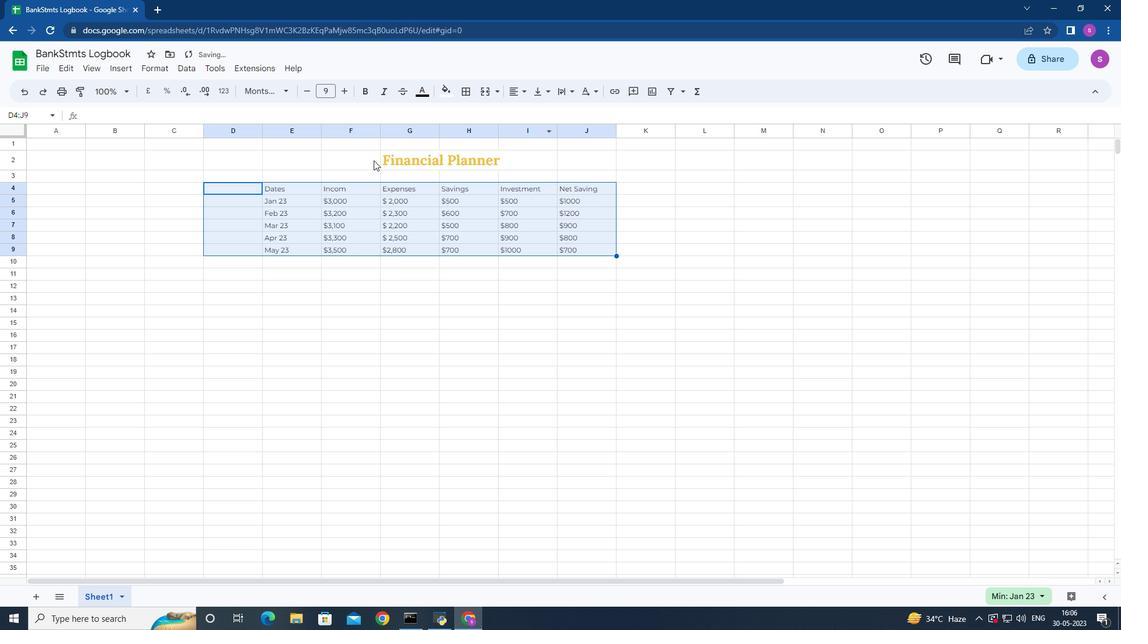 
Action: Mouse moved to (523, 91)
Screenshot: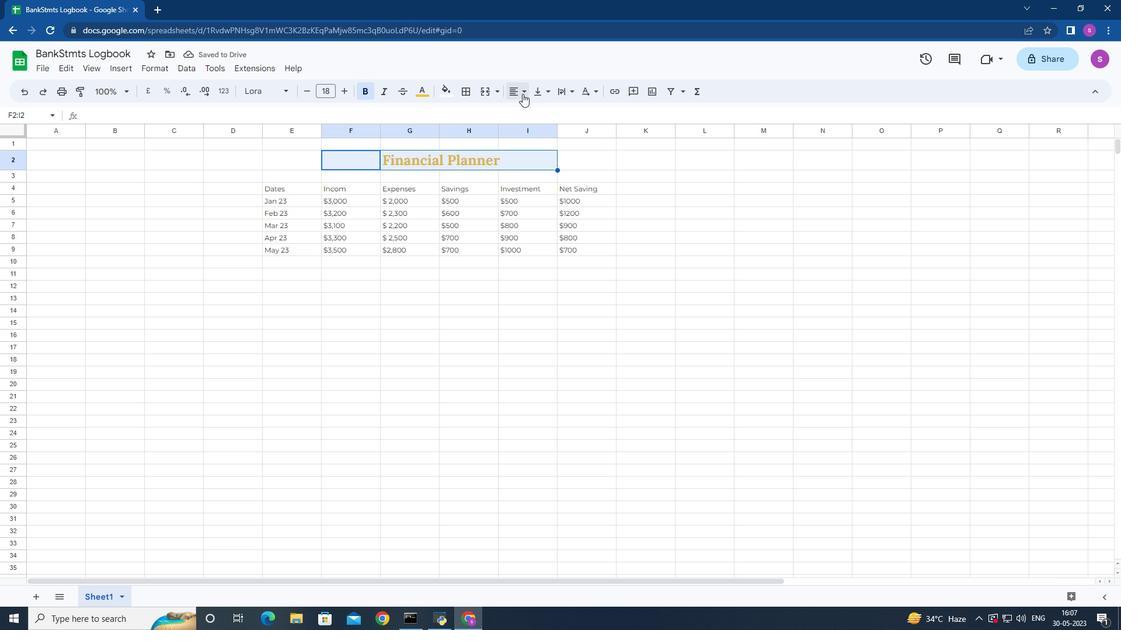 
Action: Mouse pressed left at (523, 91)
Screenshot: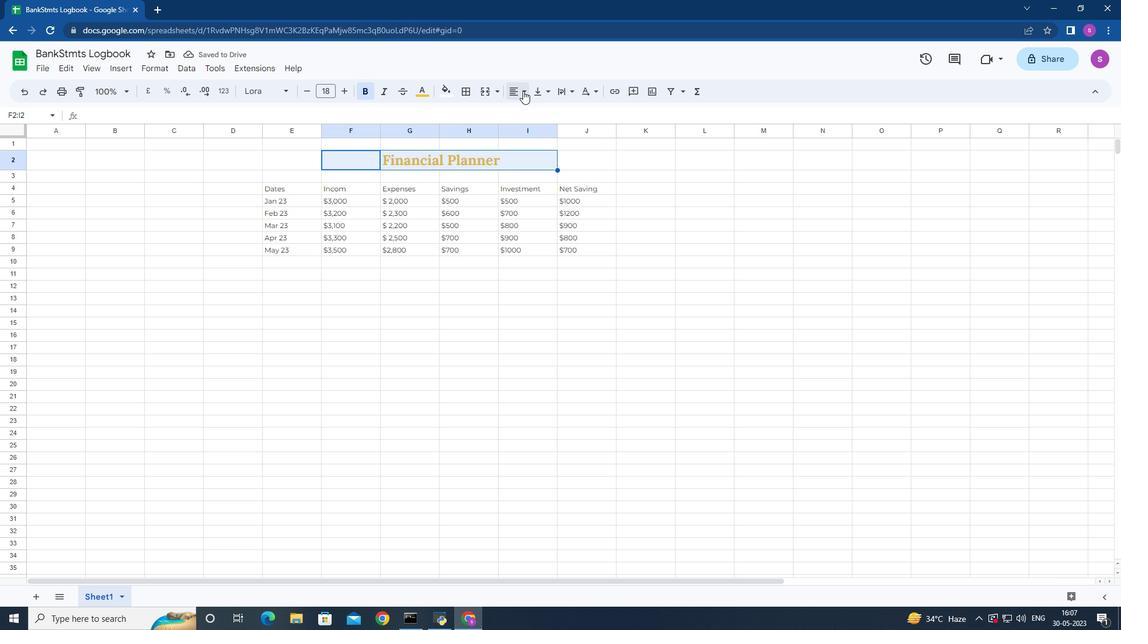 
Action: Mouse moved to (514, 115)
Screenshot: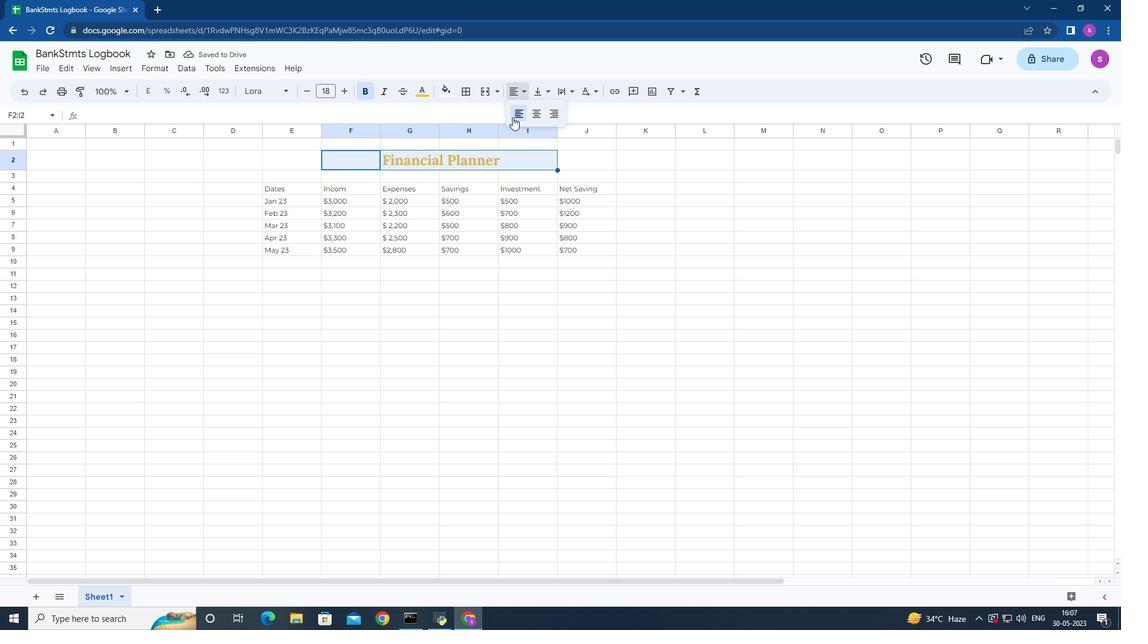 
Action: Mouse pressed left at (514, 115)
Screenshot: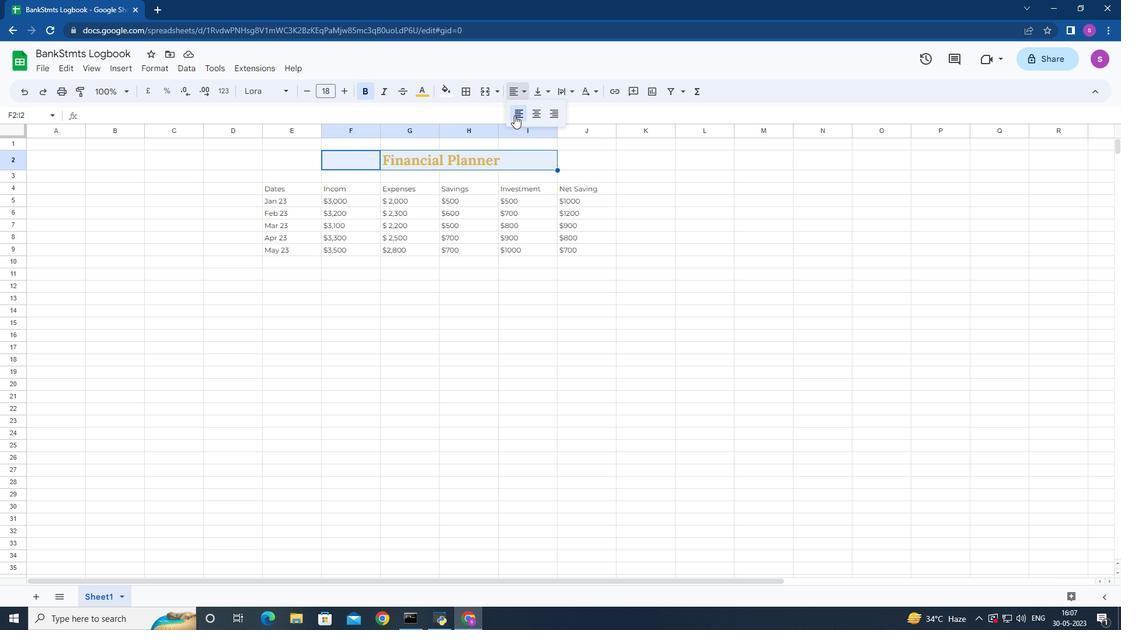 
Action: Mouse moved to (522, 93)
Screenshot: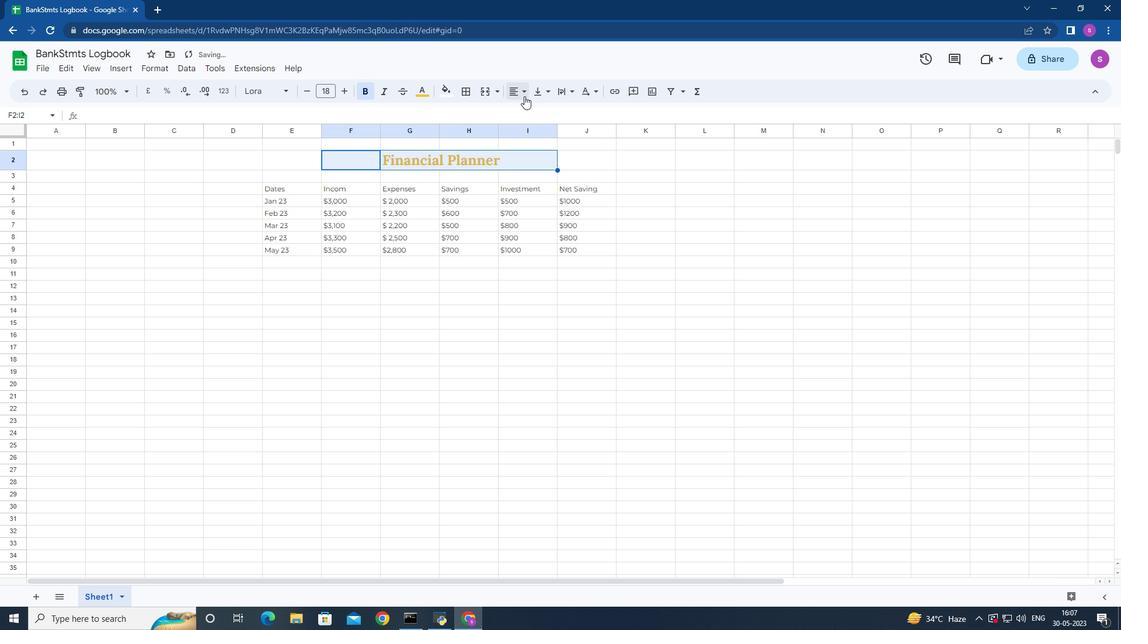
Action: Mouse pressed left at (522, 93)
Screenshot: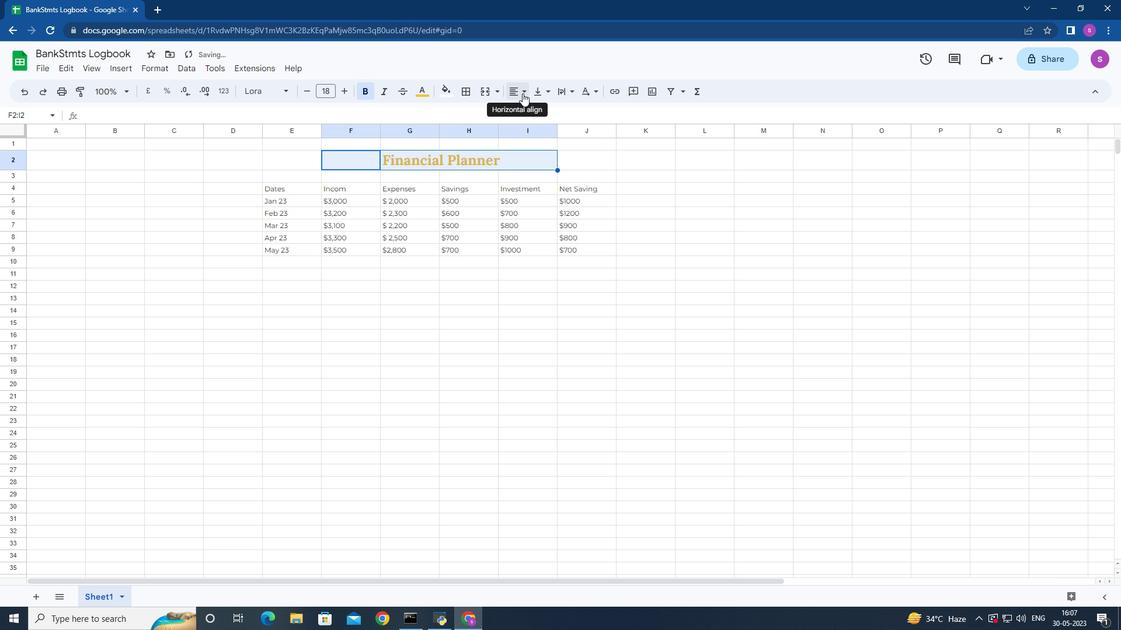 
Action: Mouse moved to (514, 116)
Screenshot: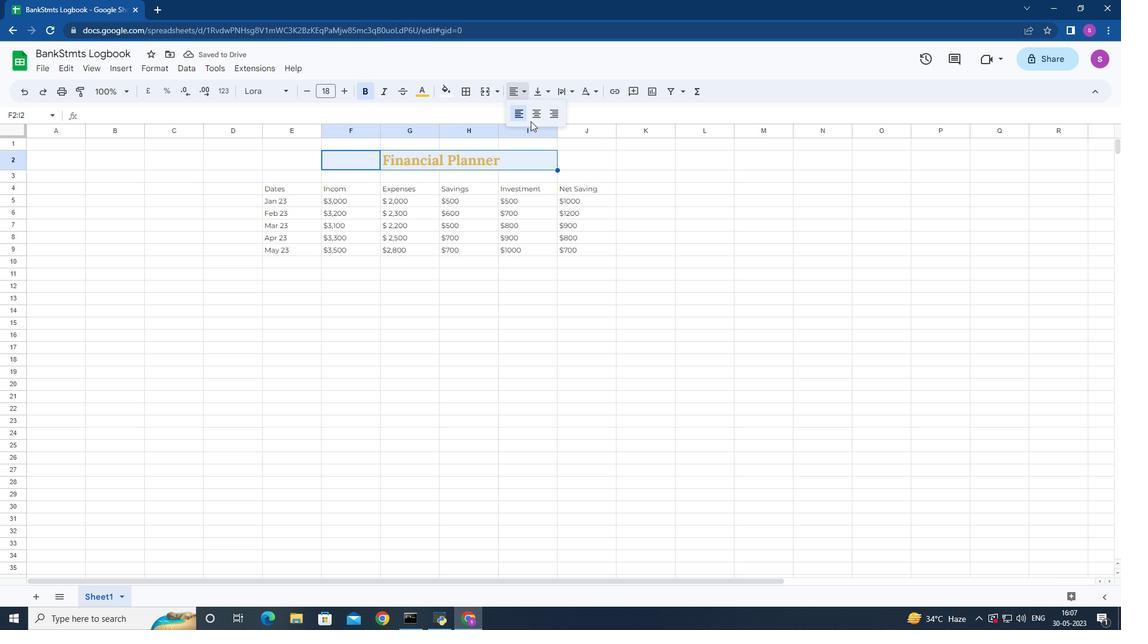 
Action: Mouse pressed left at (514, 116)
Screenshot: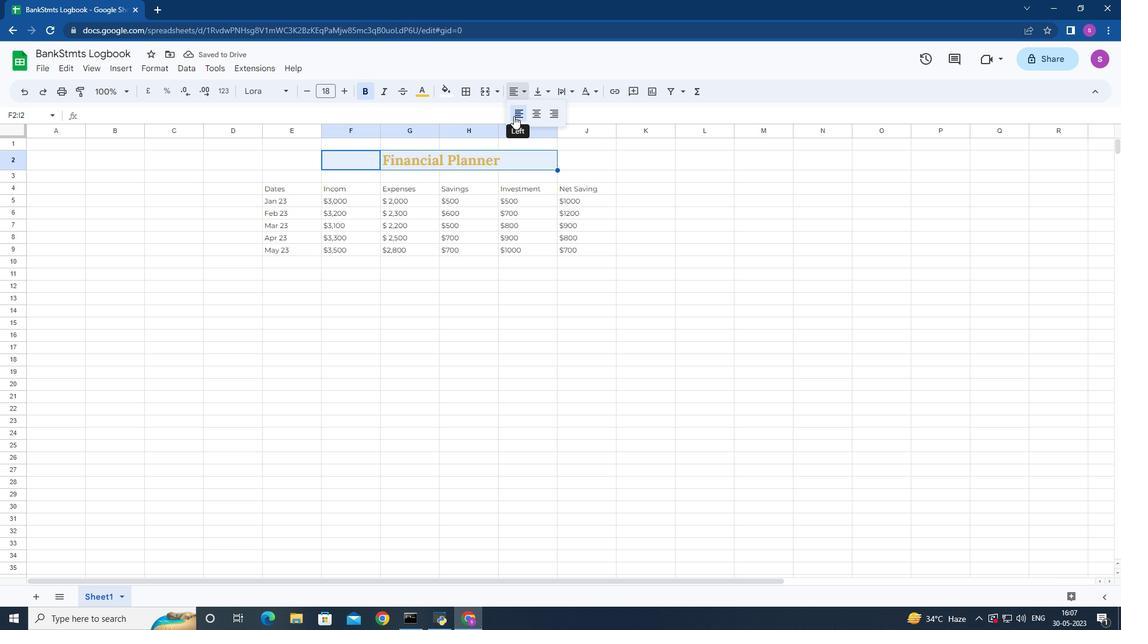 
Action: Mouse moved to (578, 238)
Screenshot: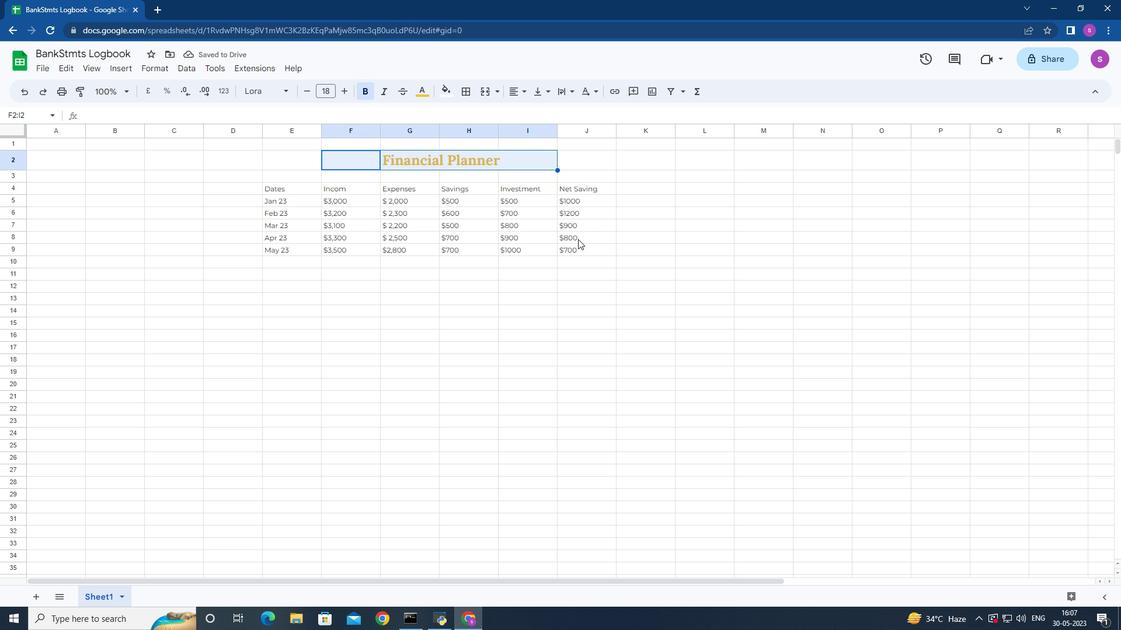
Action: Mouse scrolled (578, 239) with delta (0, 0)
Screenshot: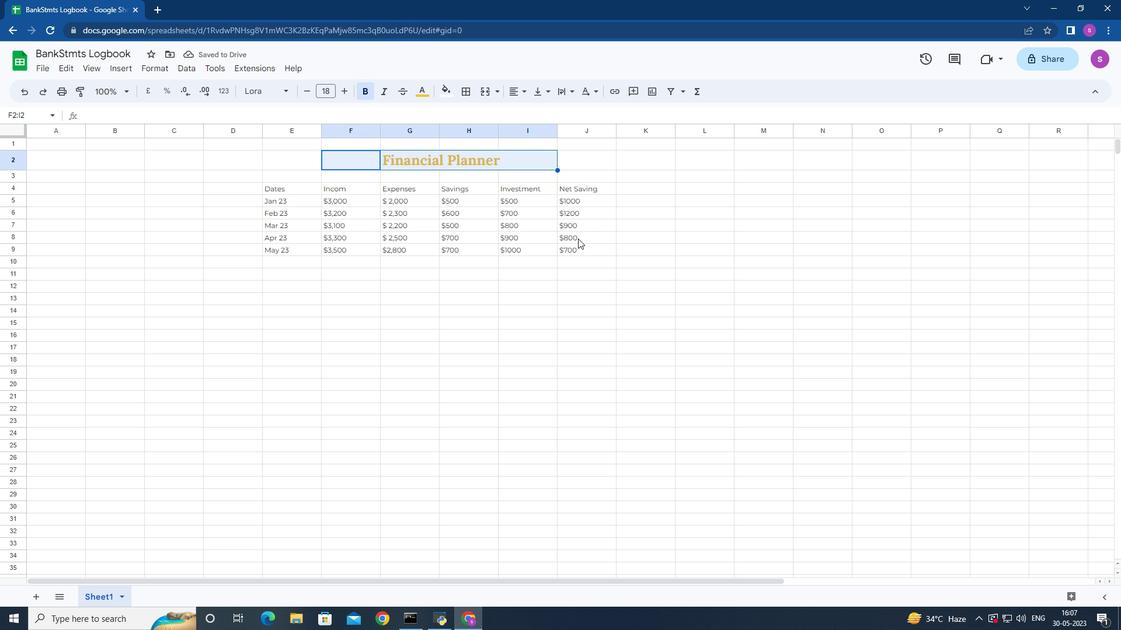 
Action: Mouse scrolled (578, 238) with delta (0, 0)
Screenshot: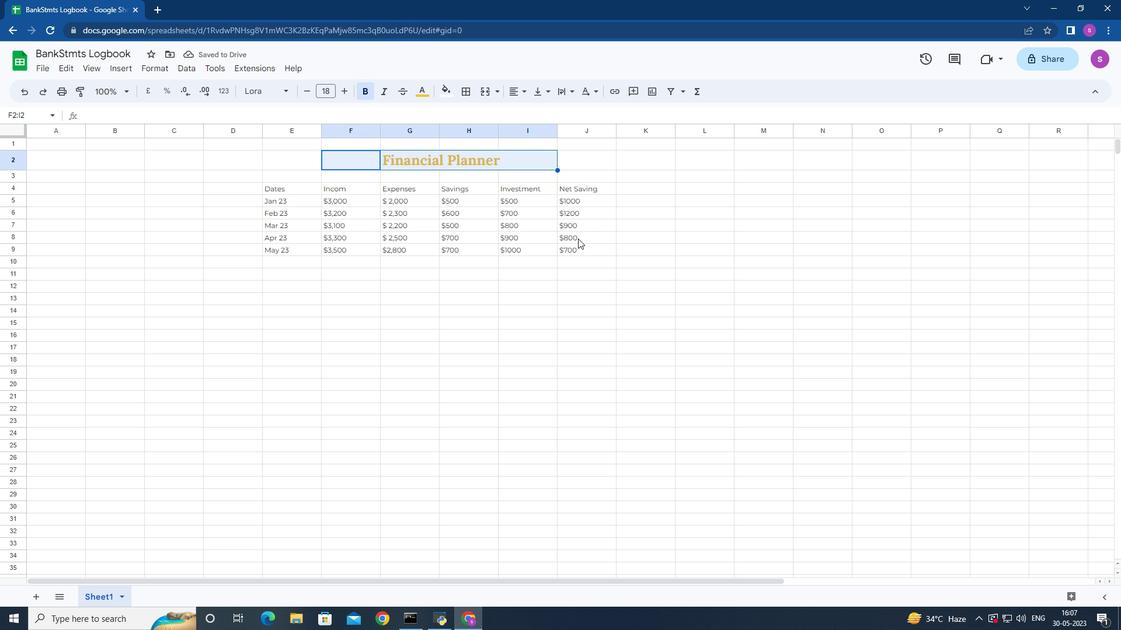 
Action: Mouse moved to (587, 243)
Screenshot: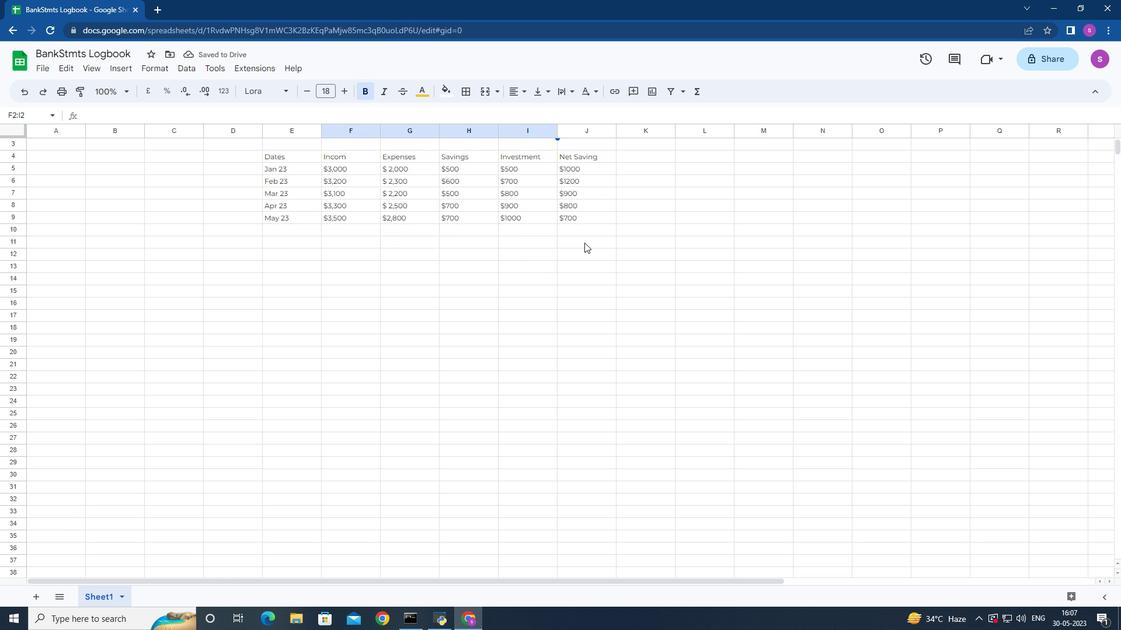 
Action: Mouse scrolled (587, 243) with delta (0, 0)
Screenshot: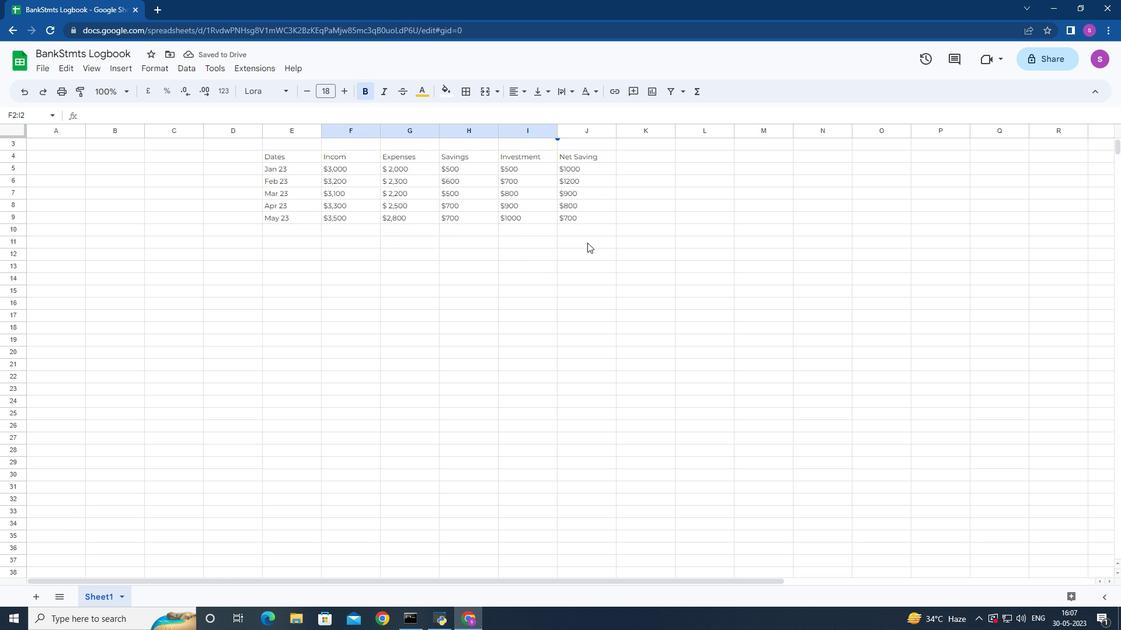 
Action: Mouse scrolled (587, 243) with delta (0, 0)
Screenshot: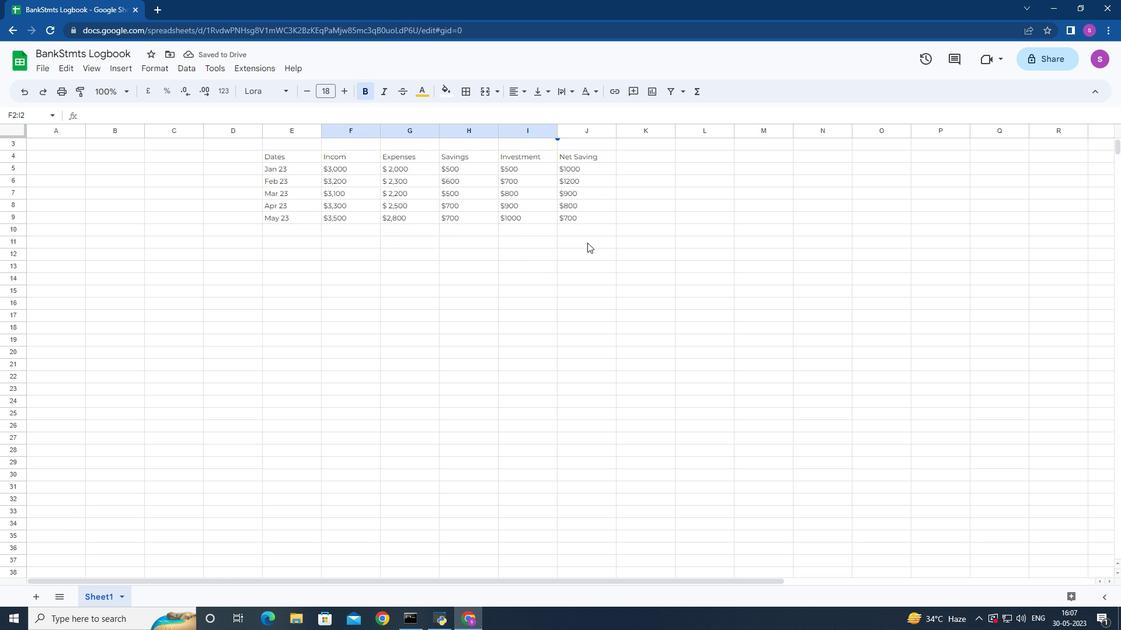 
Action: Mouse scrolled (587, 243) with delta (0, 0)
Screenshot: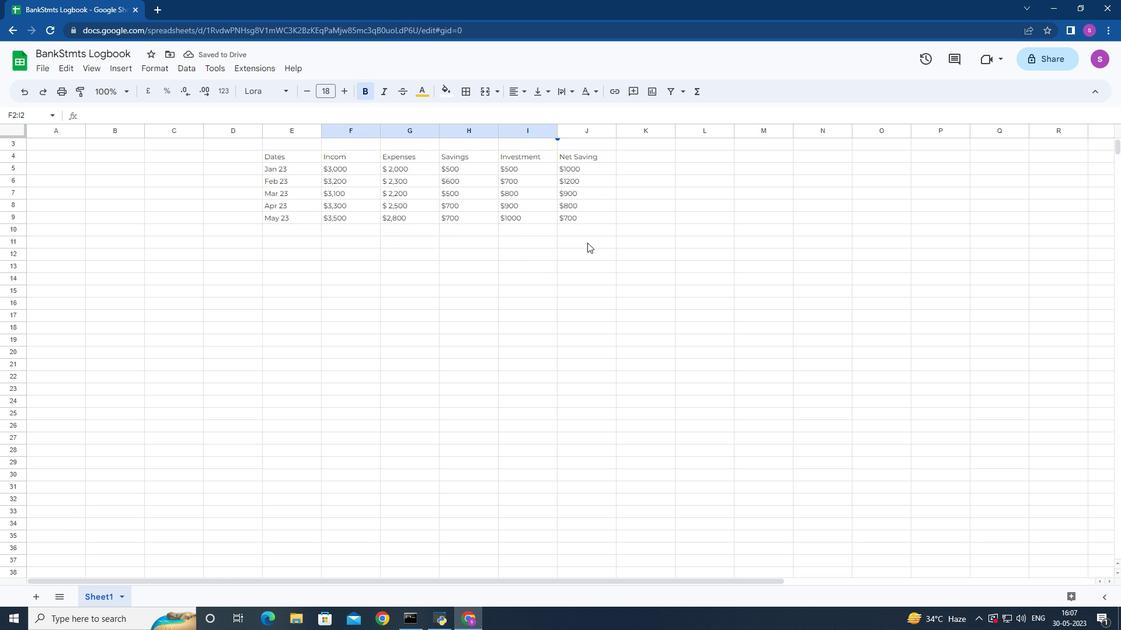 
Action: Mouse scrolled (587, 243) with delta (0, 0)
Screenshot: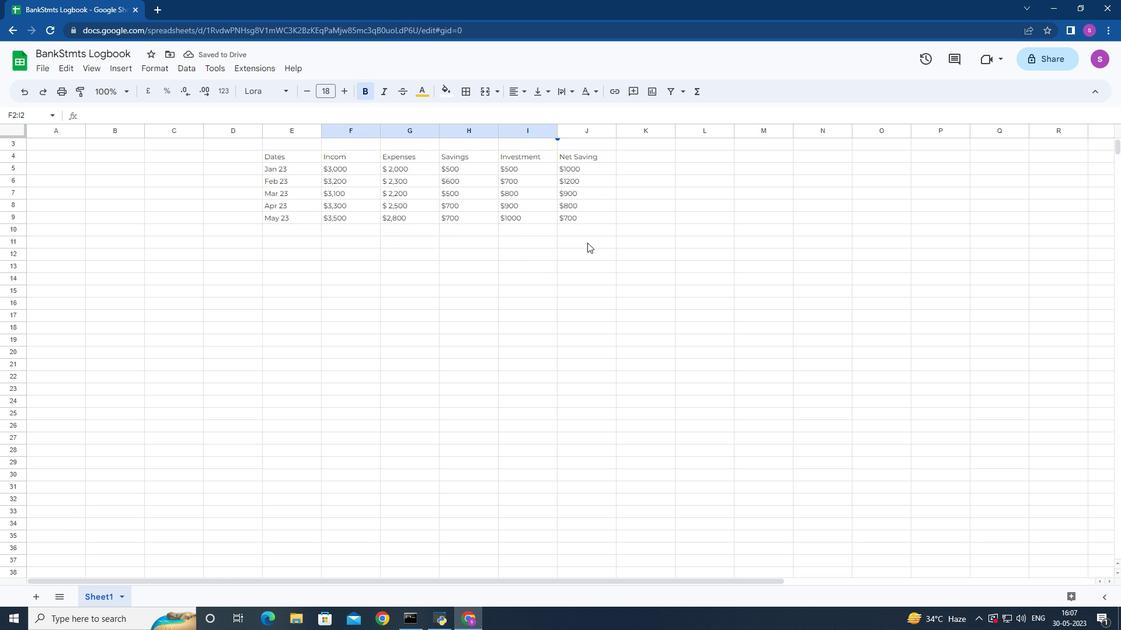 
Action: Mouse moved to (602, 161)
Screenshot: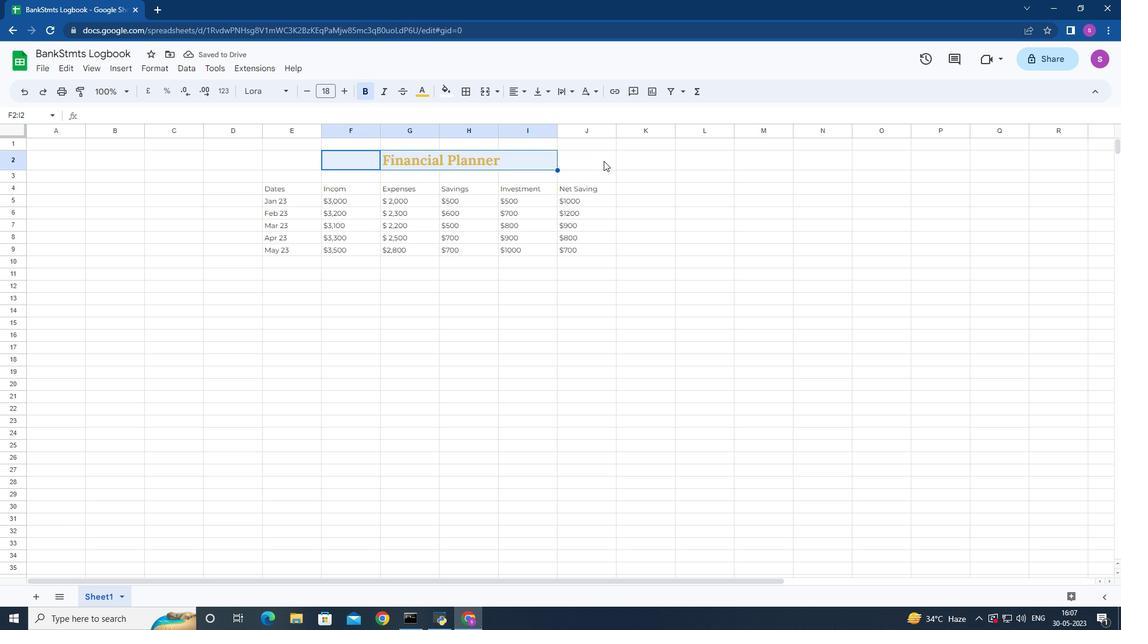 
Action: Mouse pressed left at (602, 161)
Screenshot: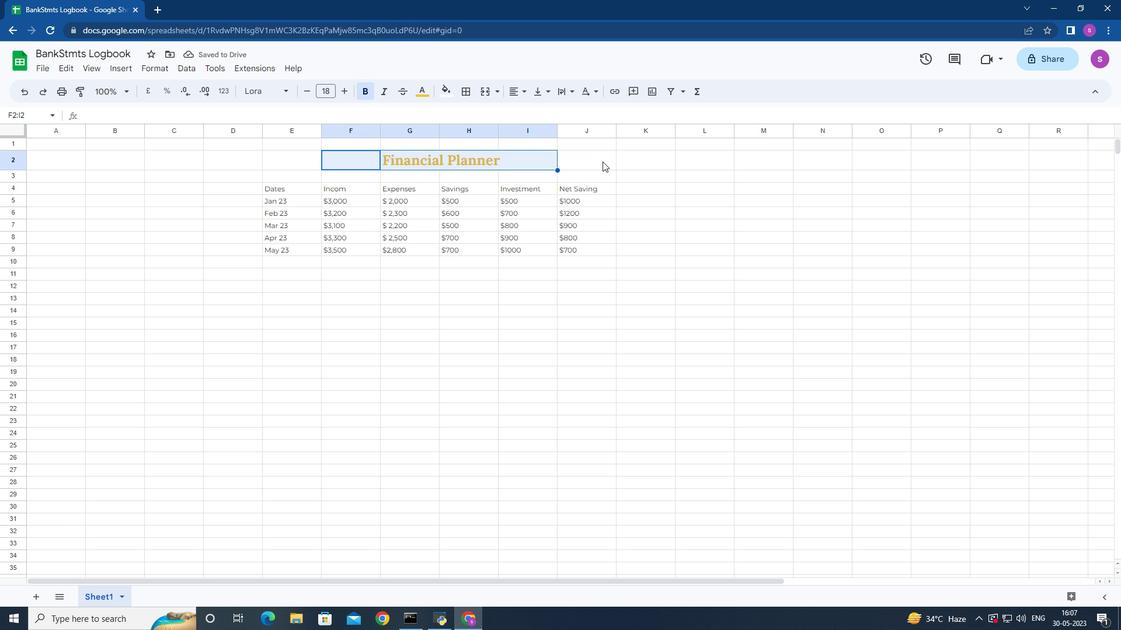 
Action: Mouse moved to (486, 178)
Screenshot: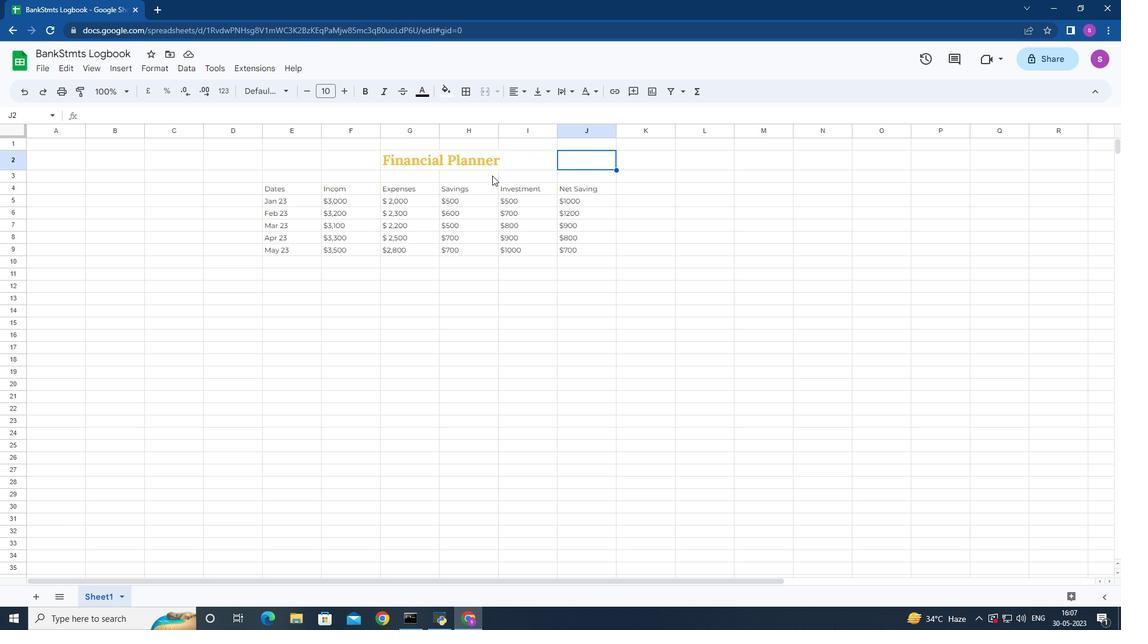 
